Task: Add the task  Develop a new online tool for online volunteer sign-ups to the section Lightning Strike in the project Brighten and add a Due Date to the respective task as 2024/03/19
Action: Mouse moved to (810, 611)
Screenshot: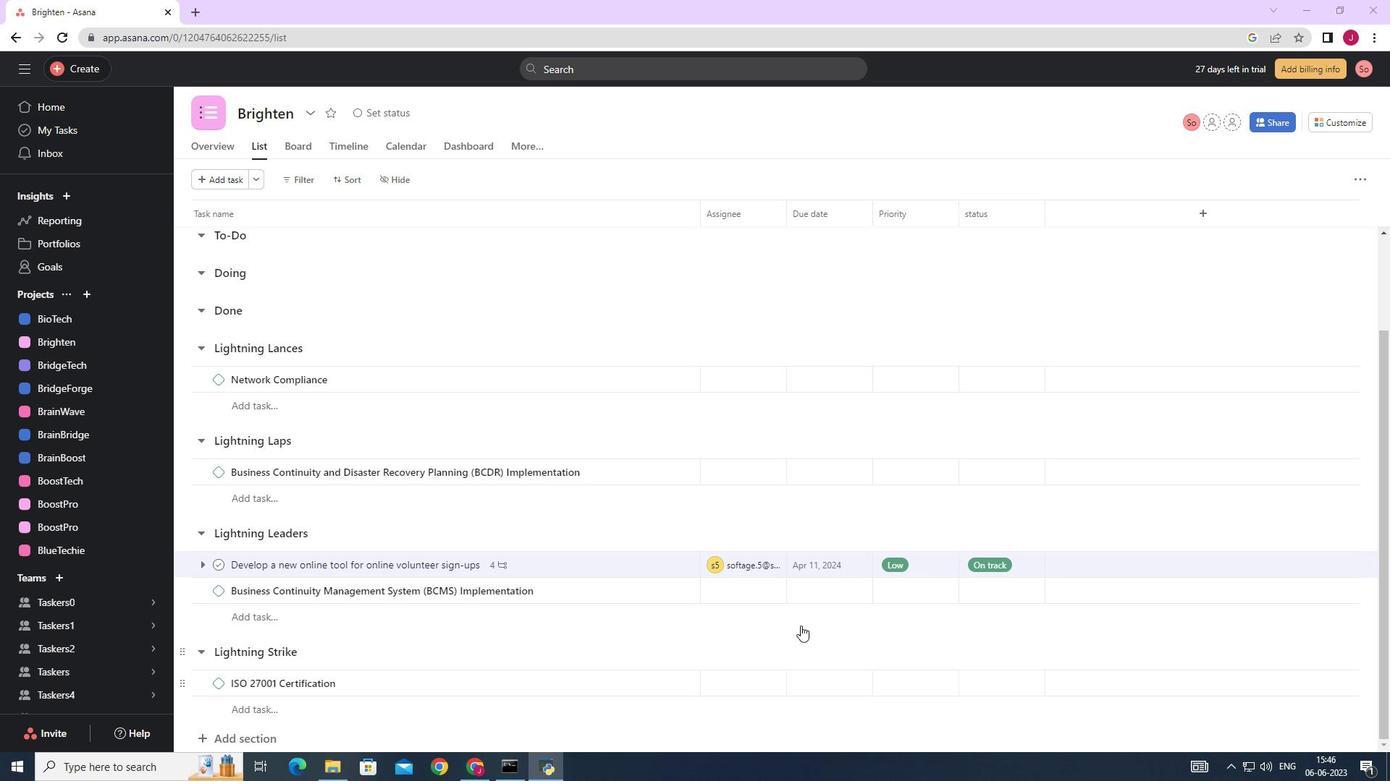 
Action: Mouse scrolled (810, 610) with delta (0, 0)
Screenshot: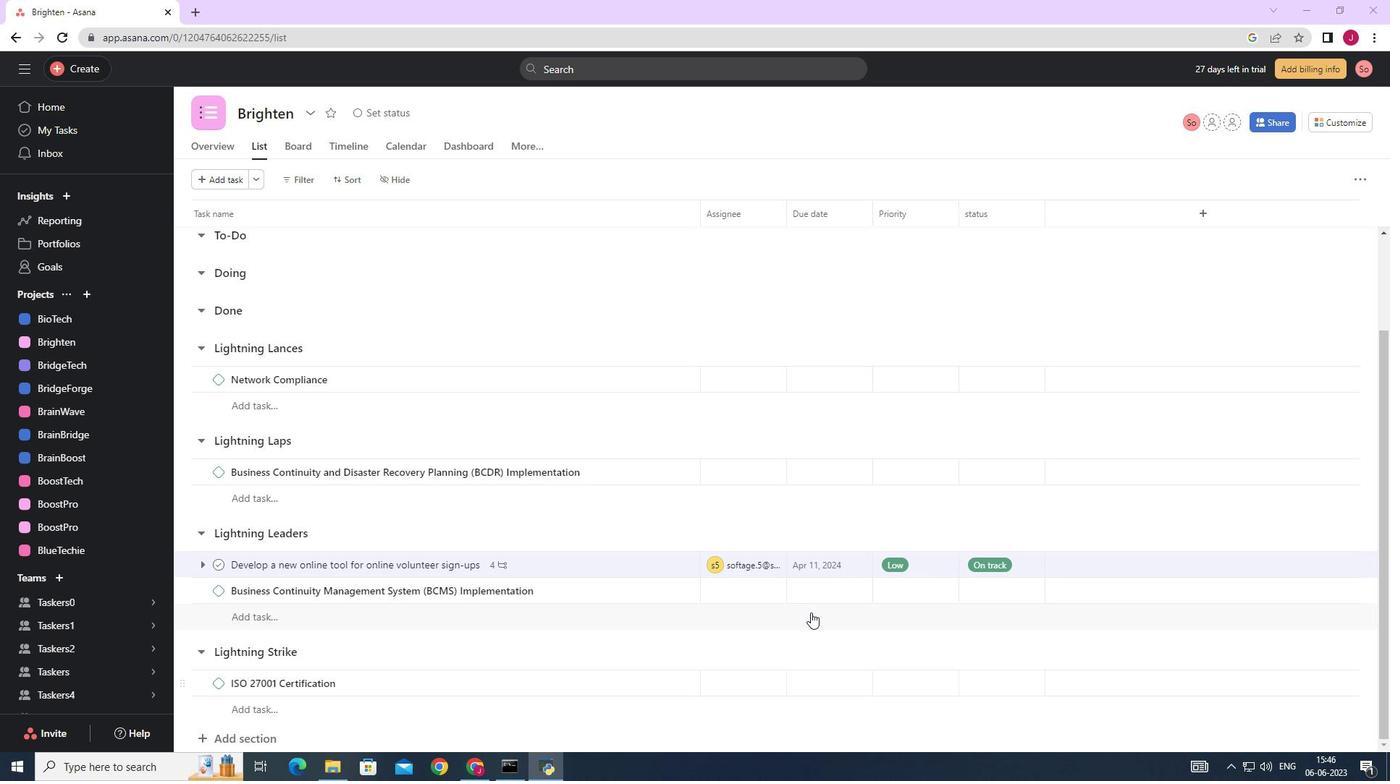 
Action: Mouse scrolled (810, 610) with delta (0, 0)
Screenshot: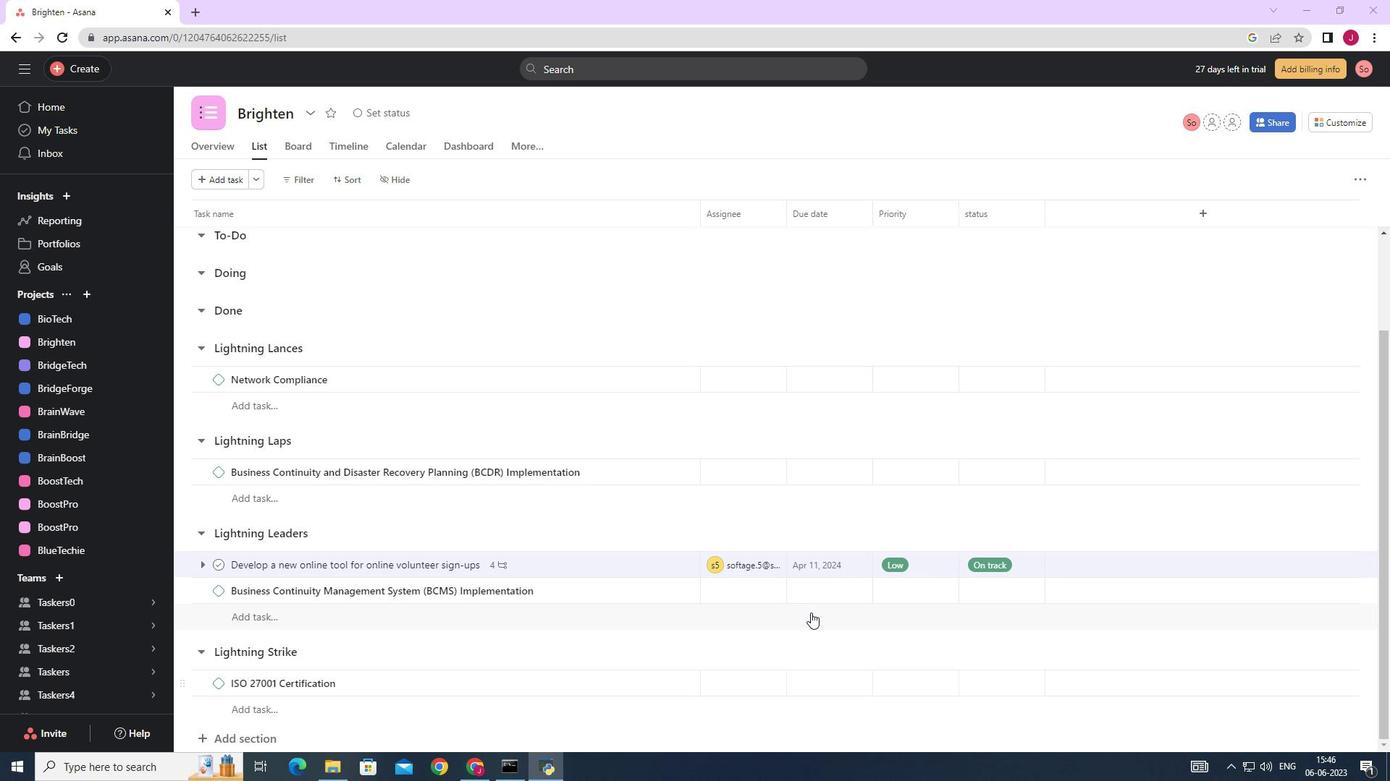 
Action: Mouse scrolled (810, 610) with delta (0, 0)
Screenshot: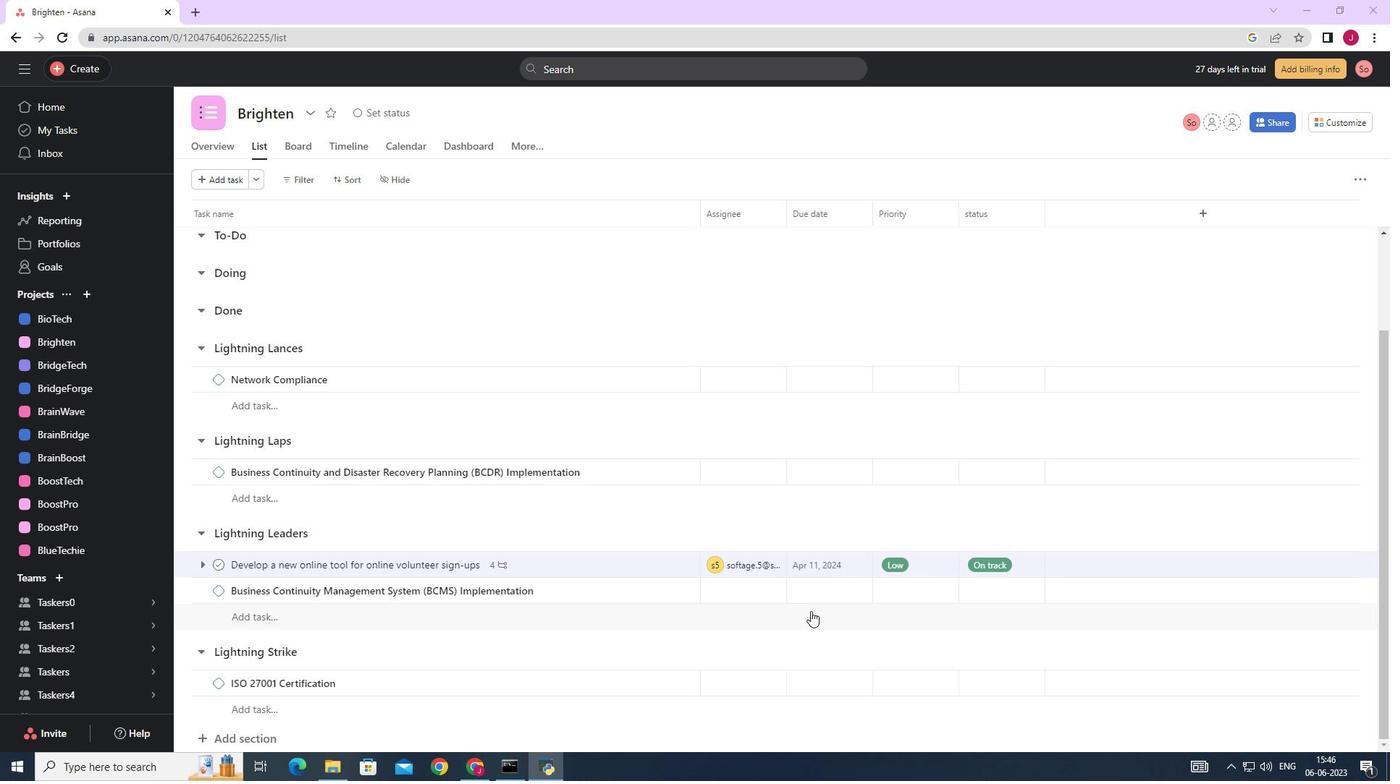 
Action: Mouse scrolled (810, 610) with delta (0, 0)
Screenshot: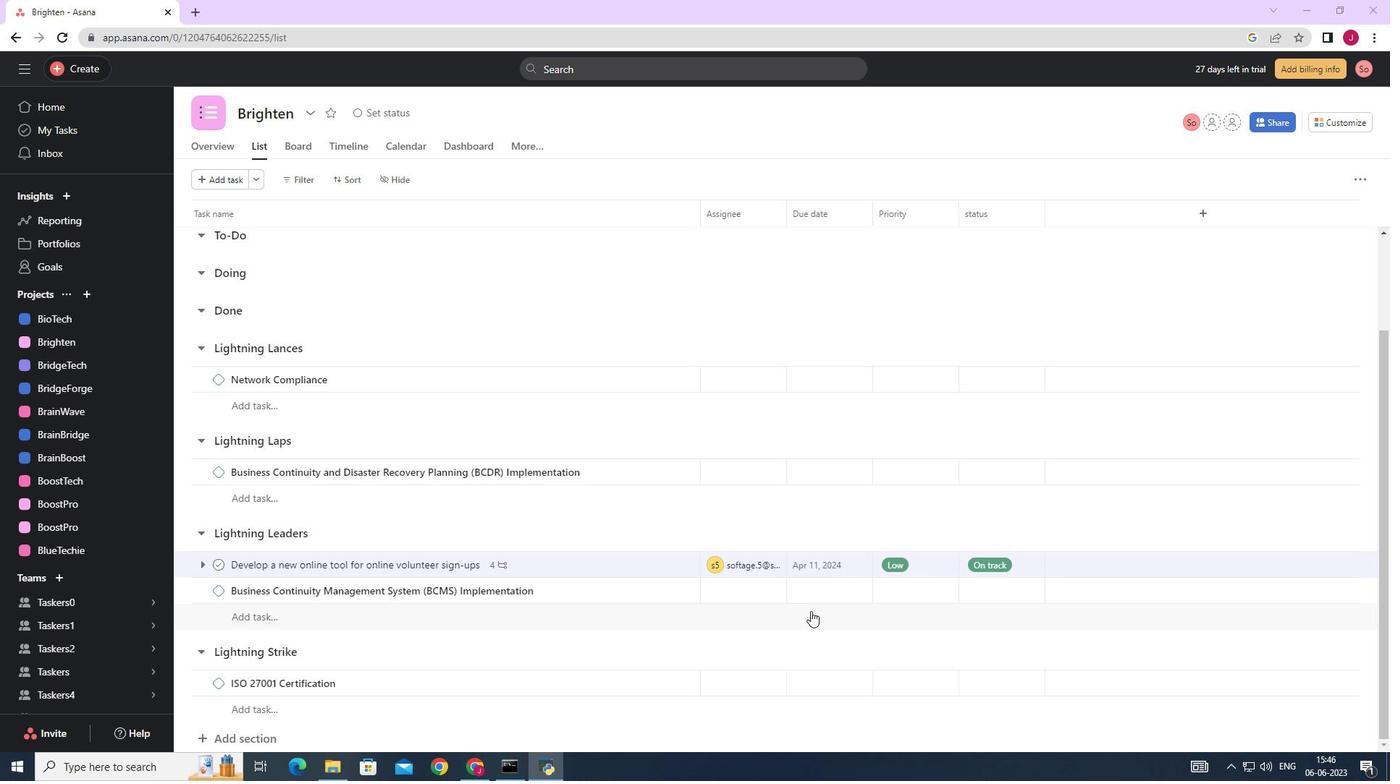 
Action: Mouse scrolled (810, 610) with delta (0, 0)
Screenshot: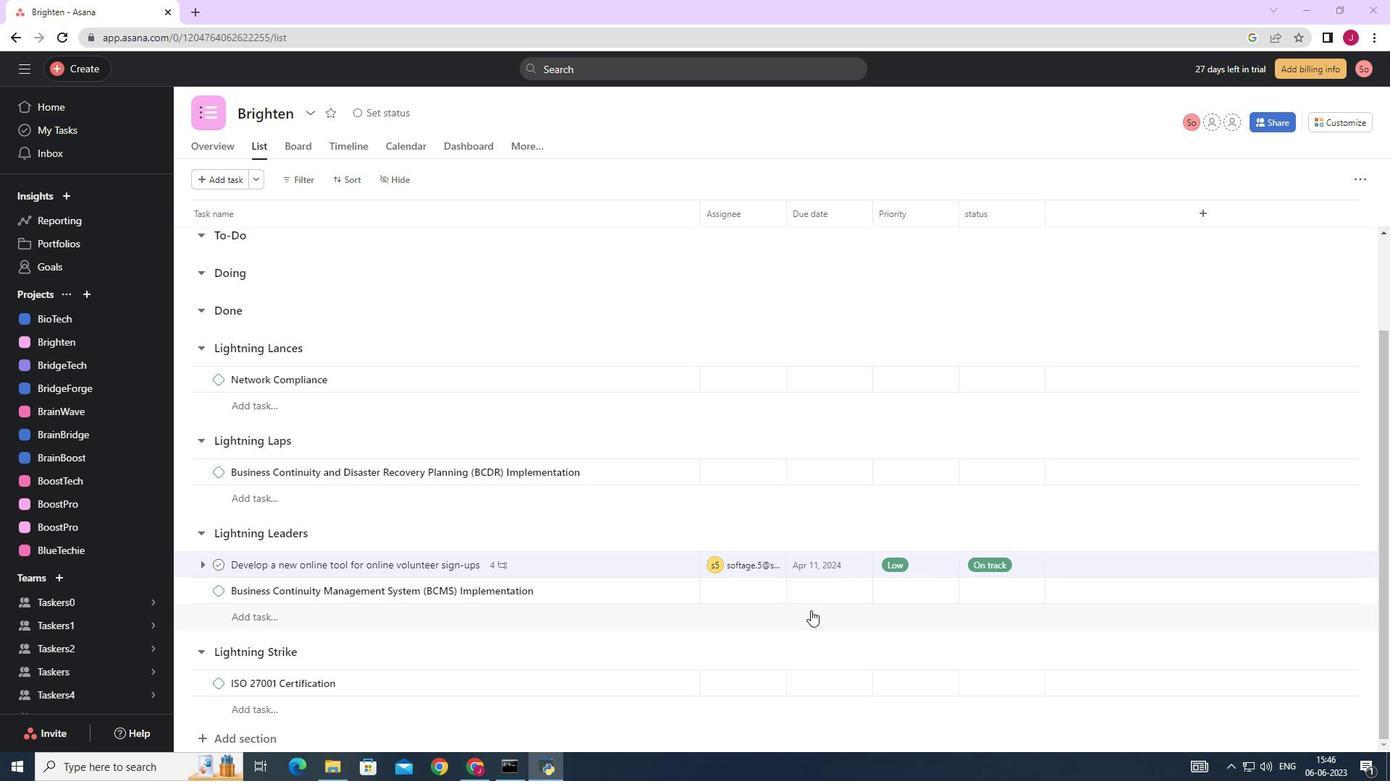 
Action: Mouse moved to (659, 567)
Screenshot: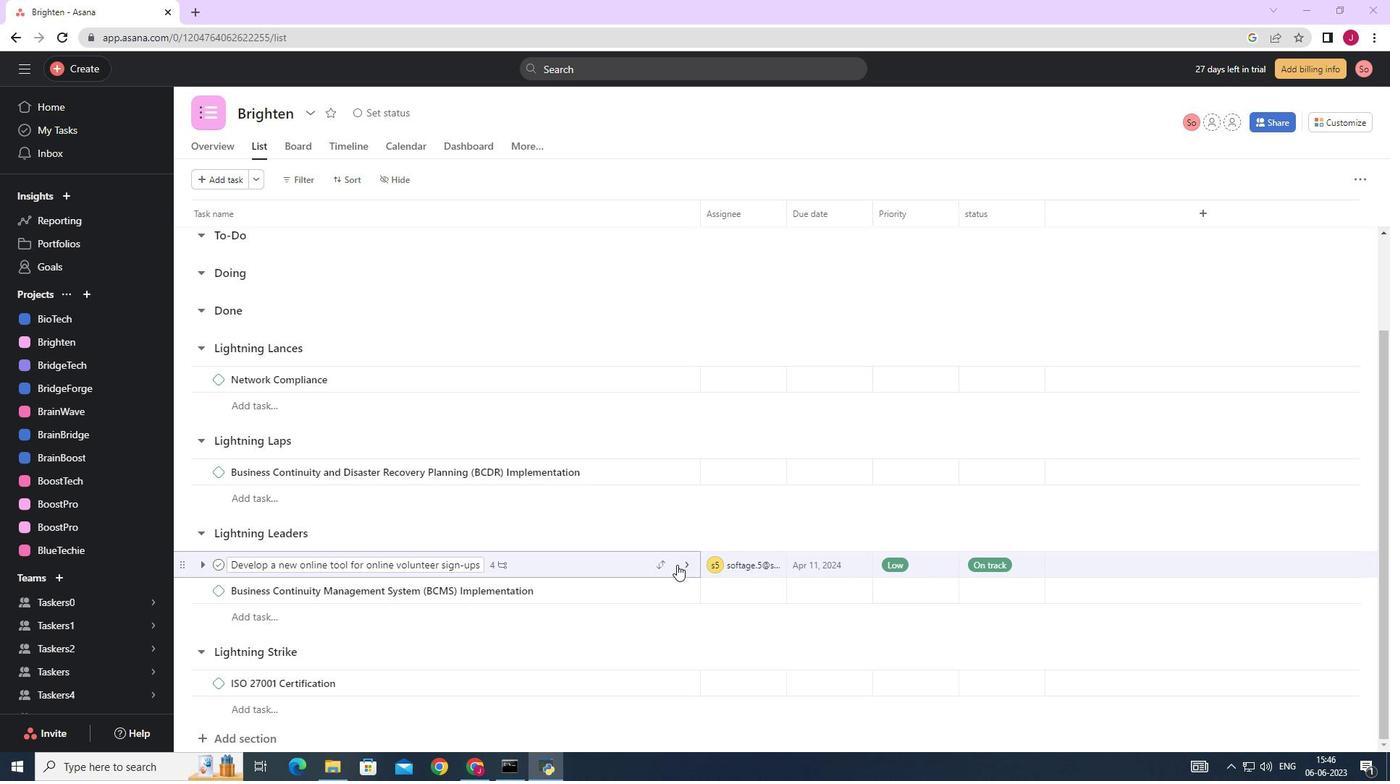 
Action: Mouse pressed left at (659, 567)
Screenshot: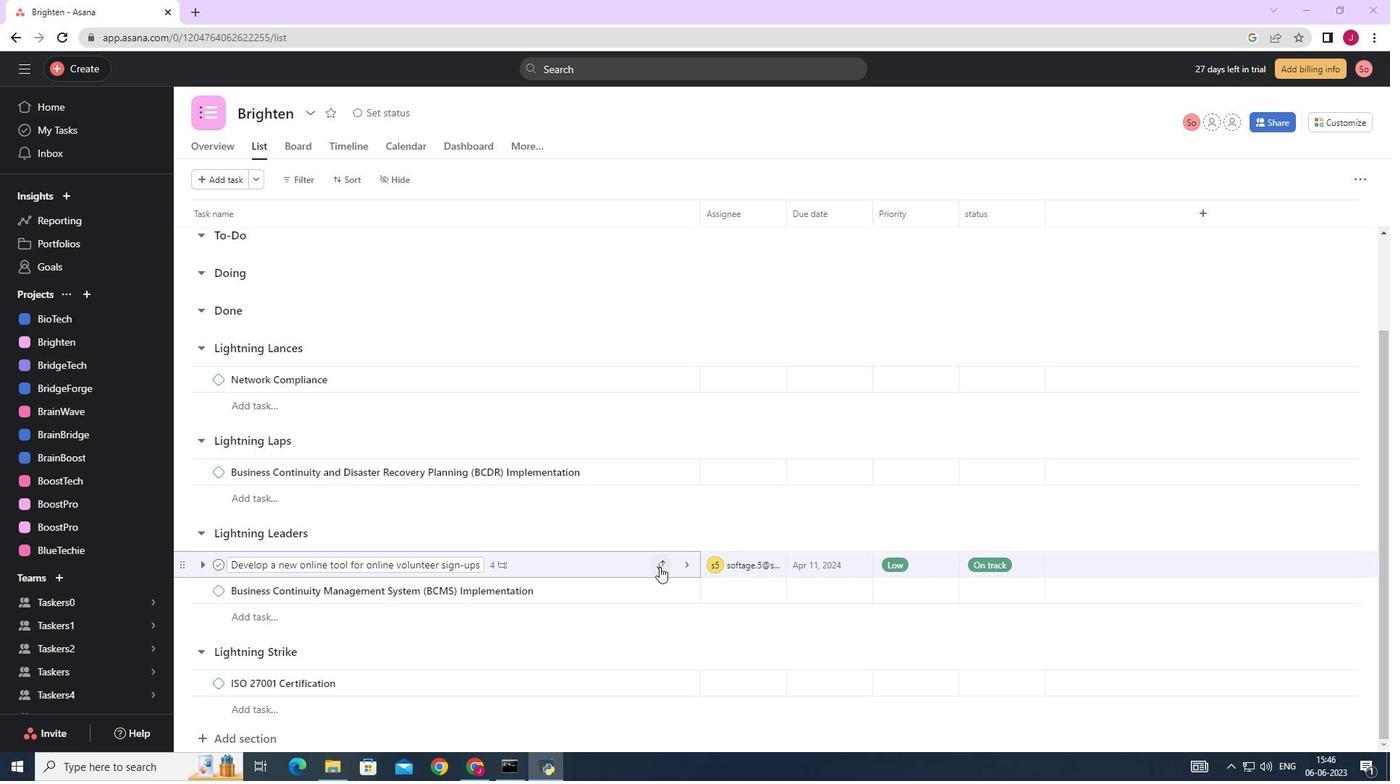 
Action: Mouse moved to (619, 538)
Screenshot: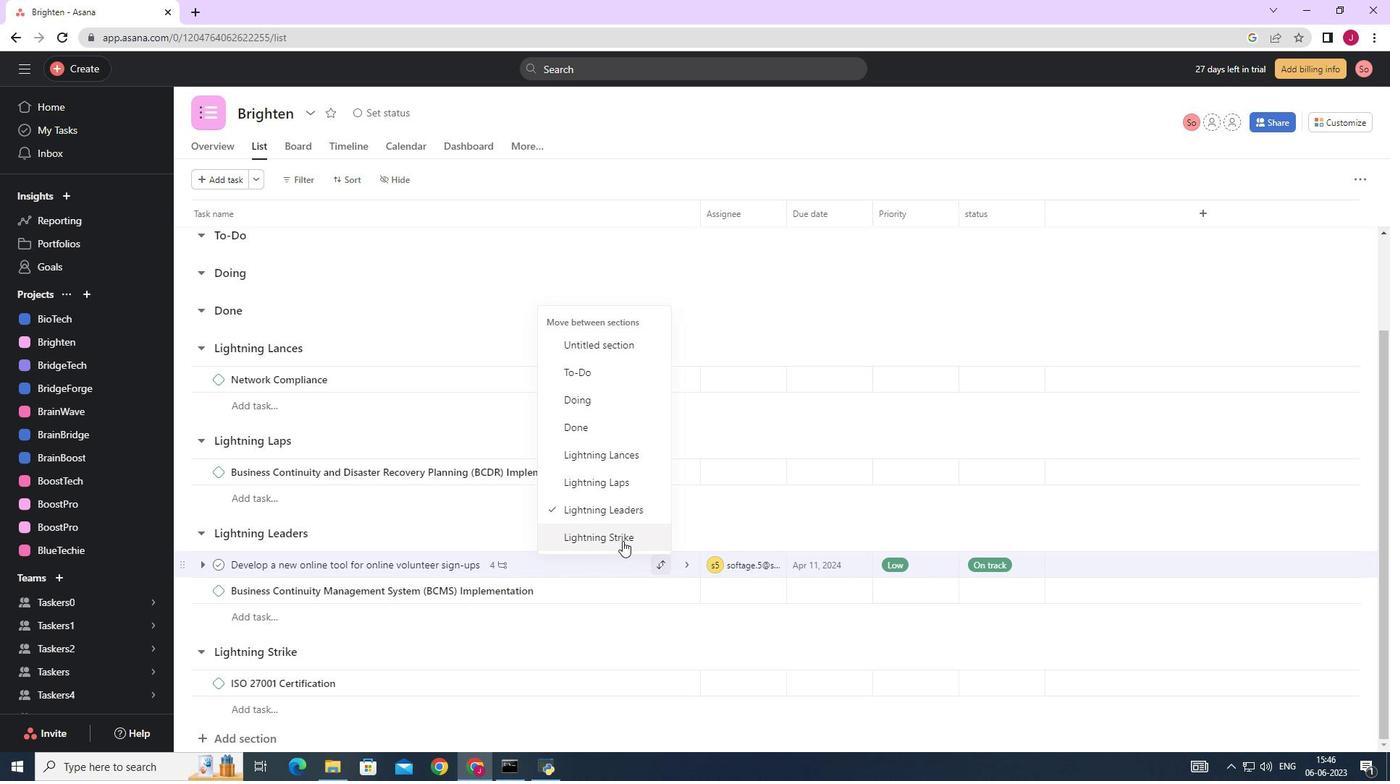 
Action: Mouse pressed left at (619, 538)
Screenshot: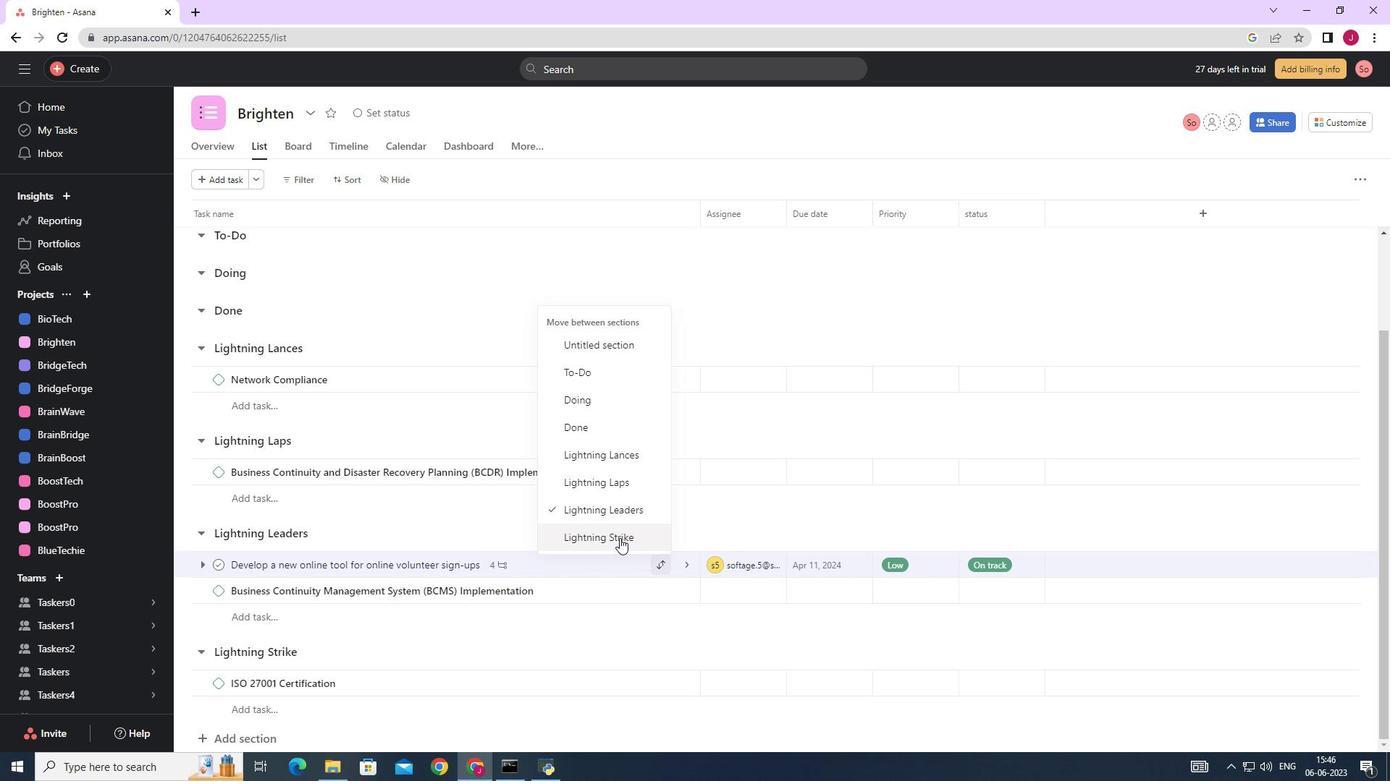 
Action: Mouse moved to (860, 658)
Screenshot: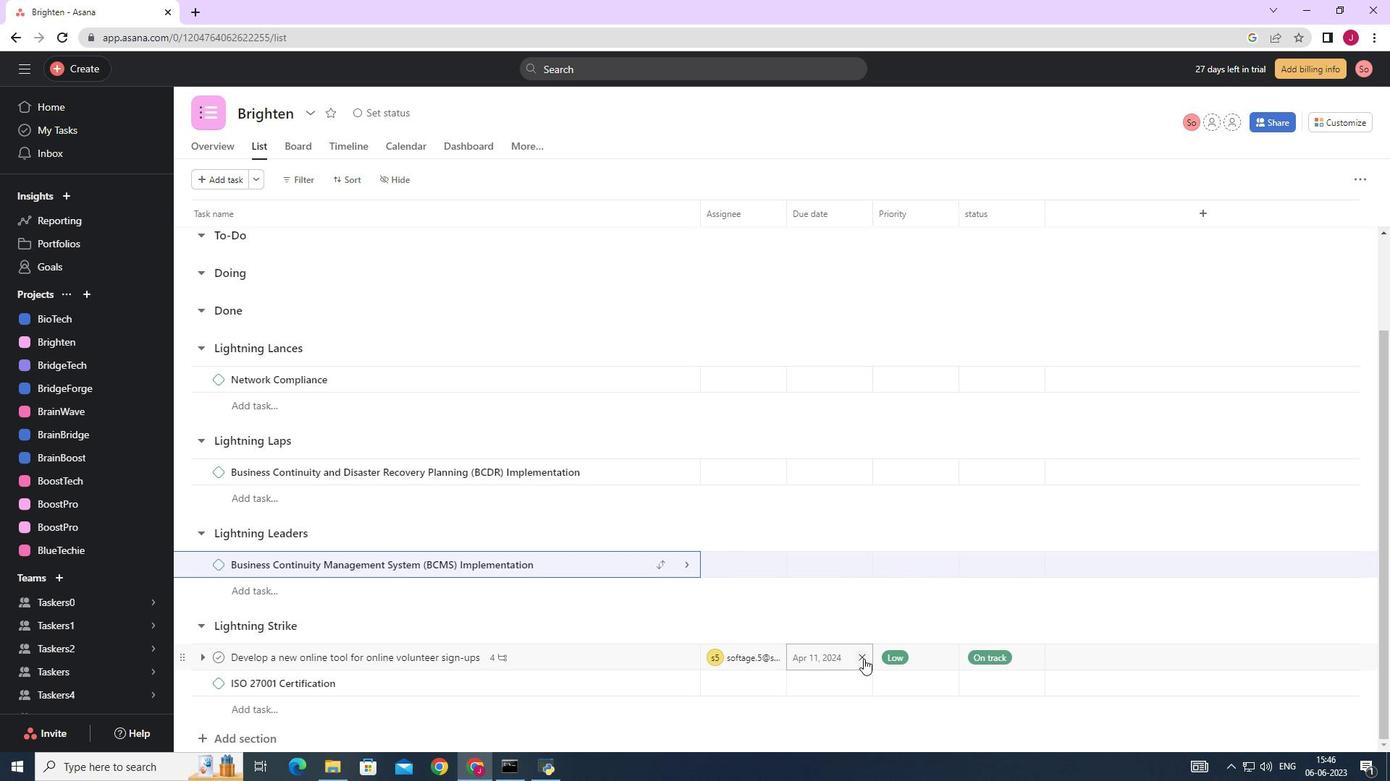 
Action: Mouse pressed left at (860, 658)
Screenshot: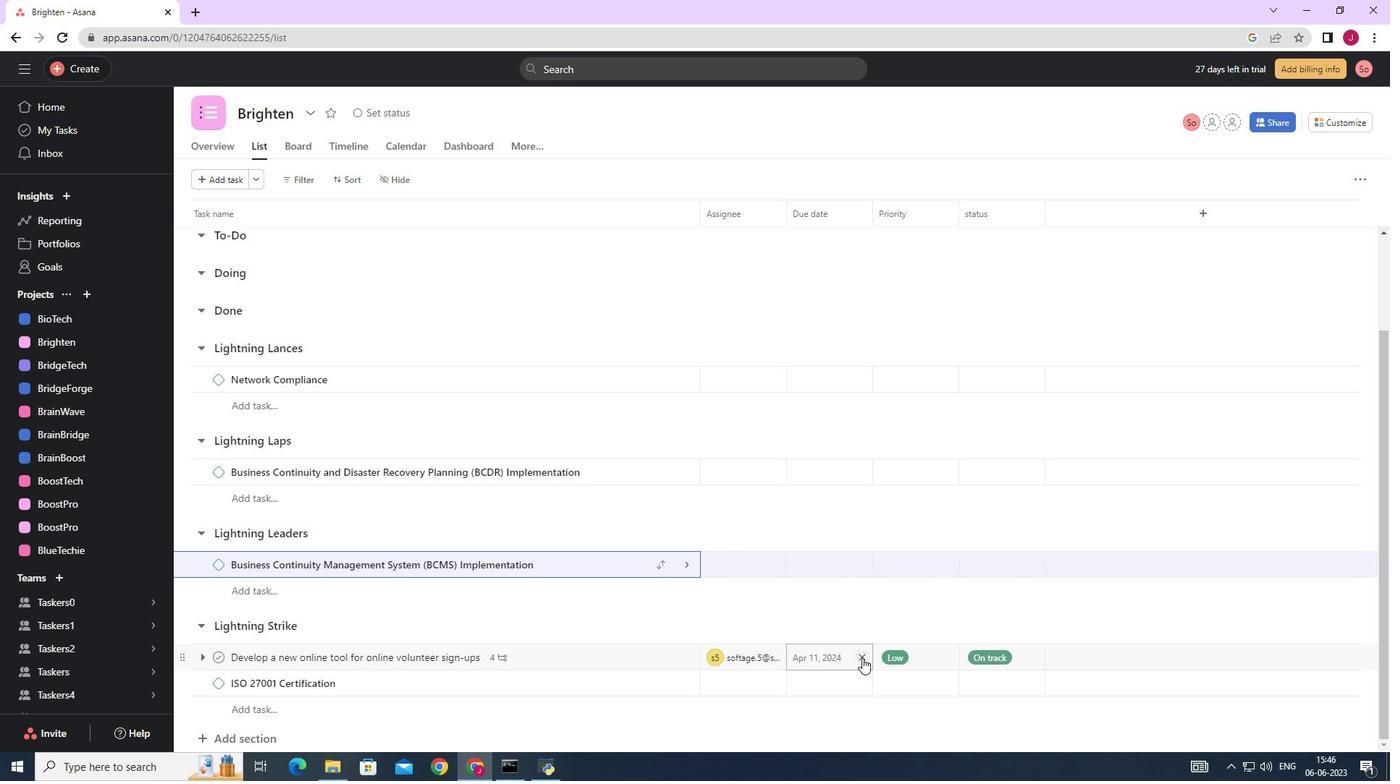 
Action: Mouse moved to (831, 656)
Screenshot: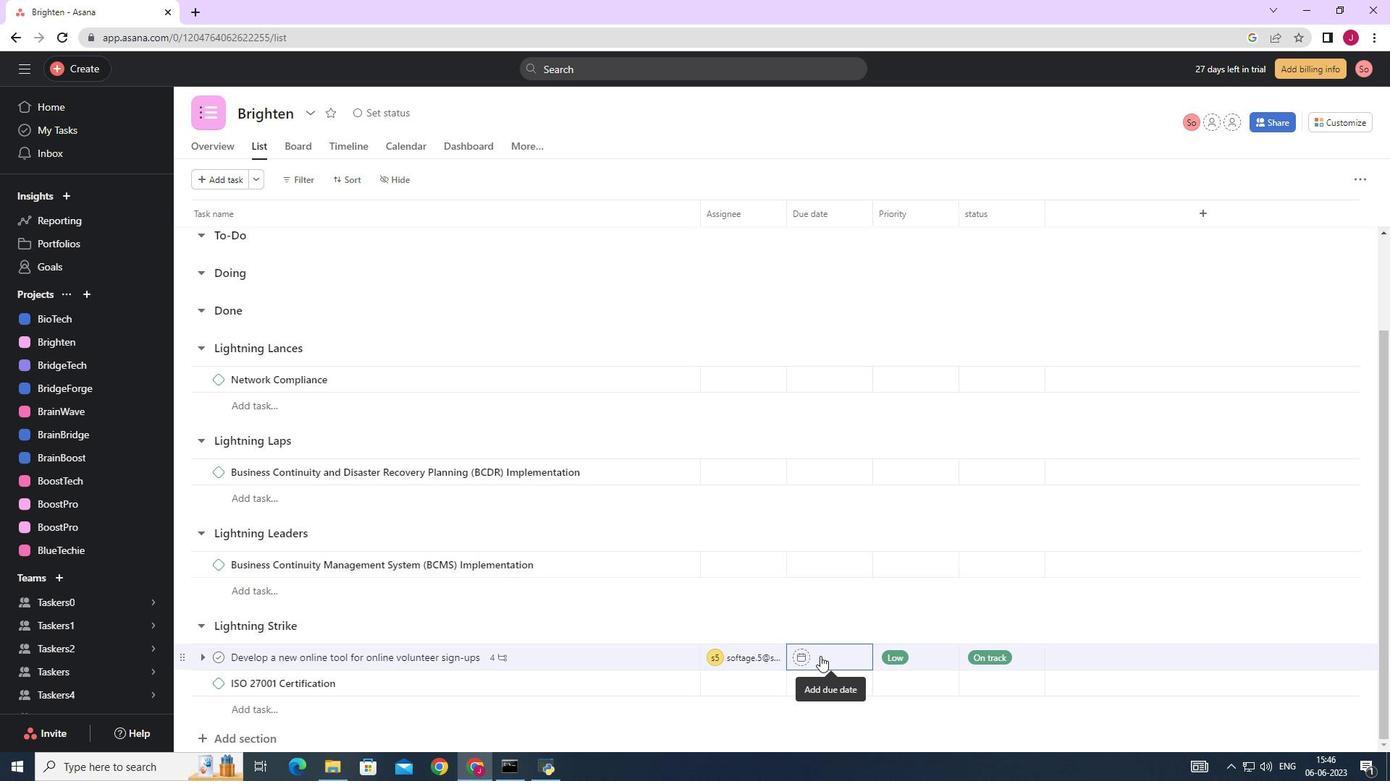 
Action: Mouse pressed left at (831, 656)
Screenshot: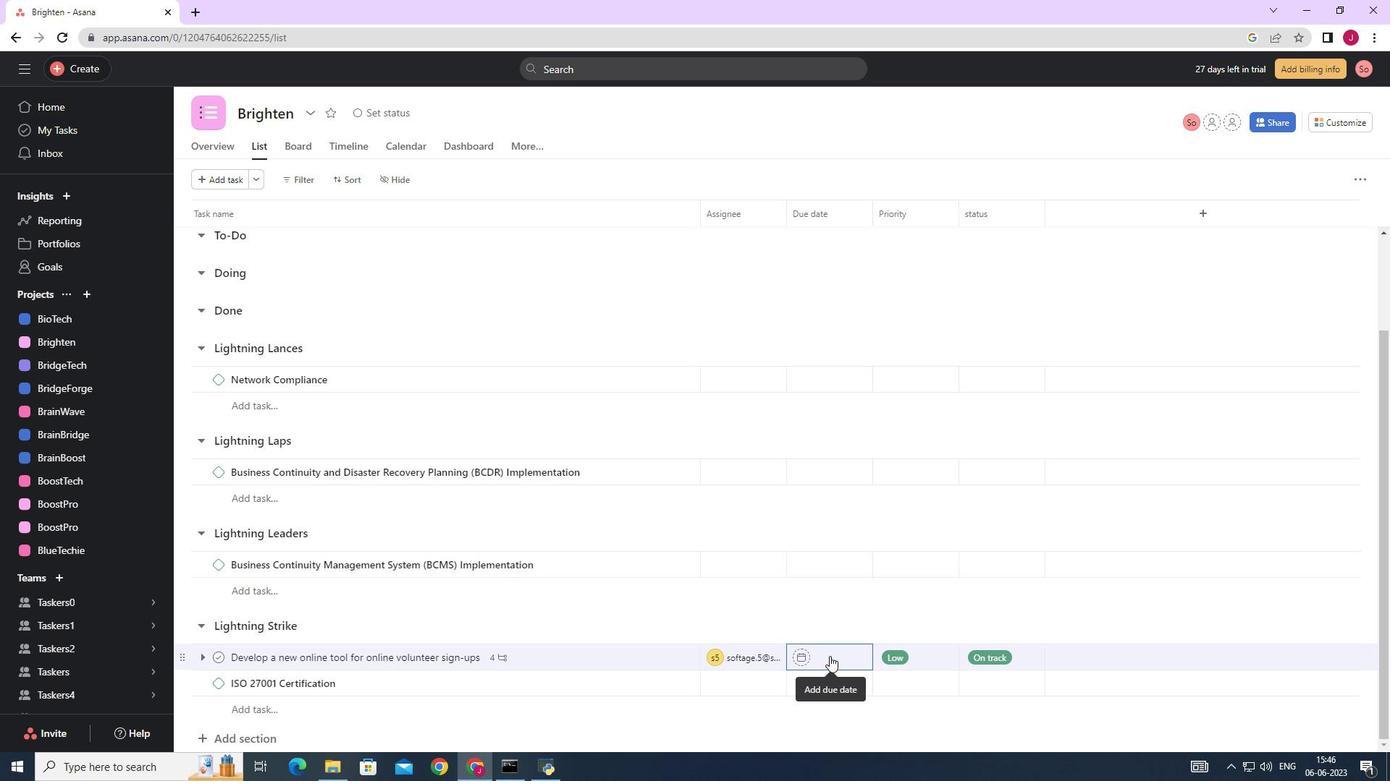 
Action: Mouse moved to (969, 430)
Screenshot: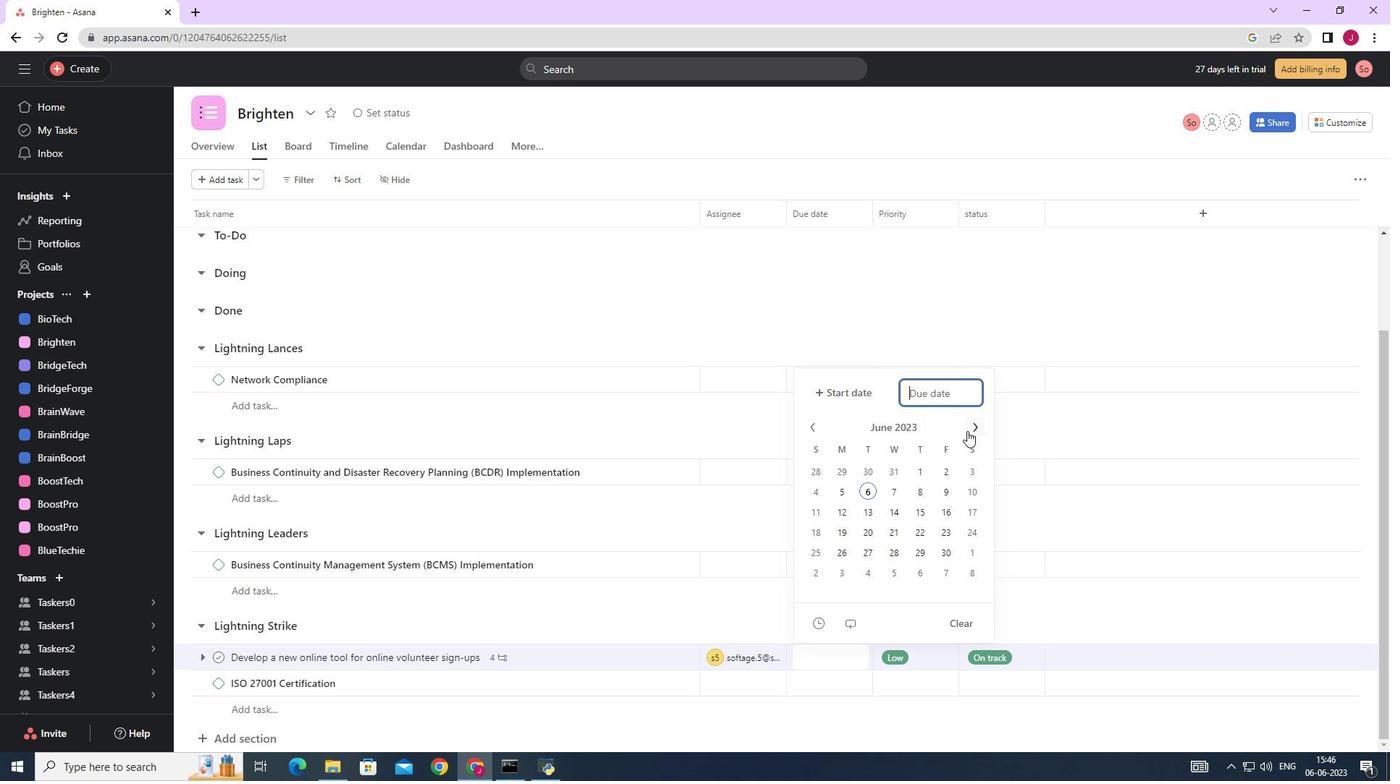 
Action: Mouse pressed left at (969, 430)
Screenshot: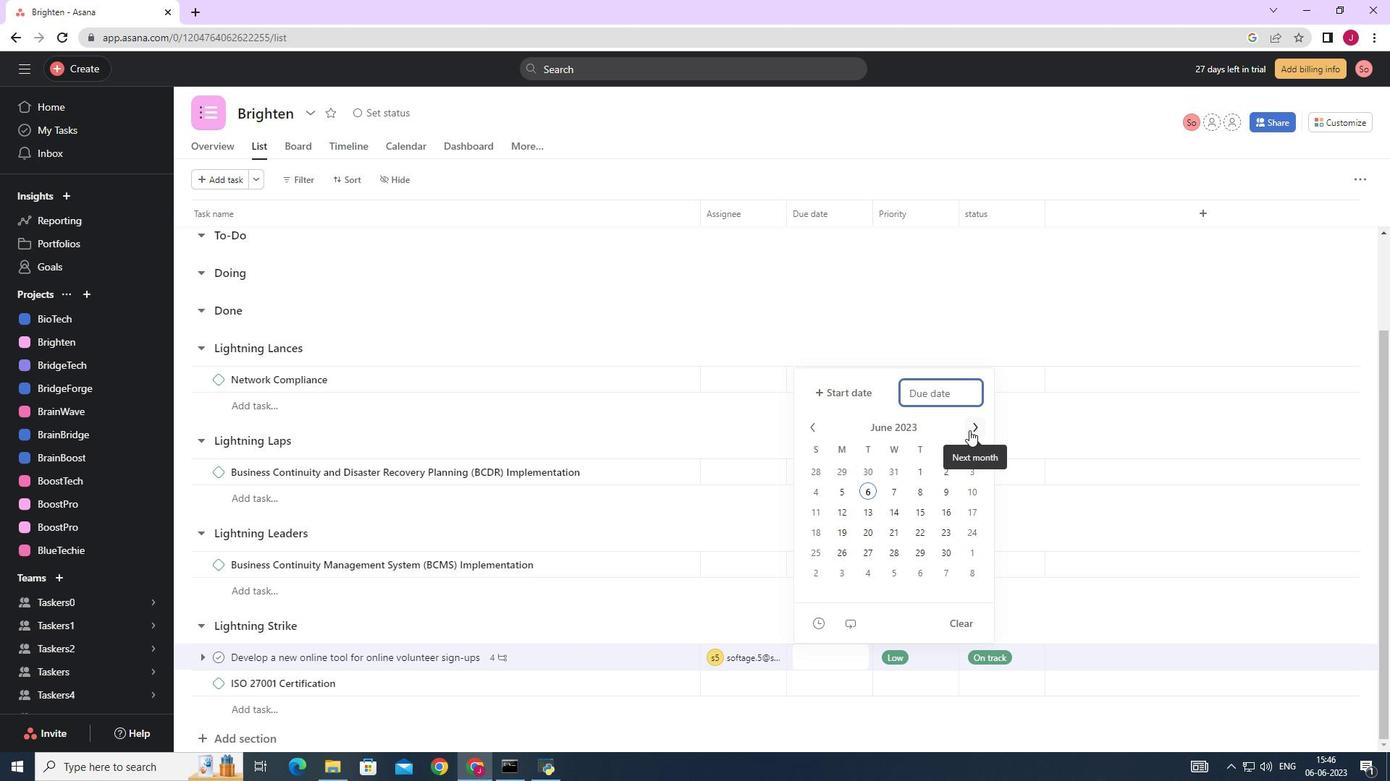 
Action: Mouse pressed left at (969, 430)
Screenshot: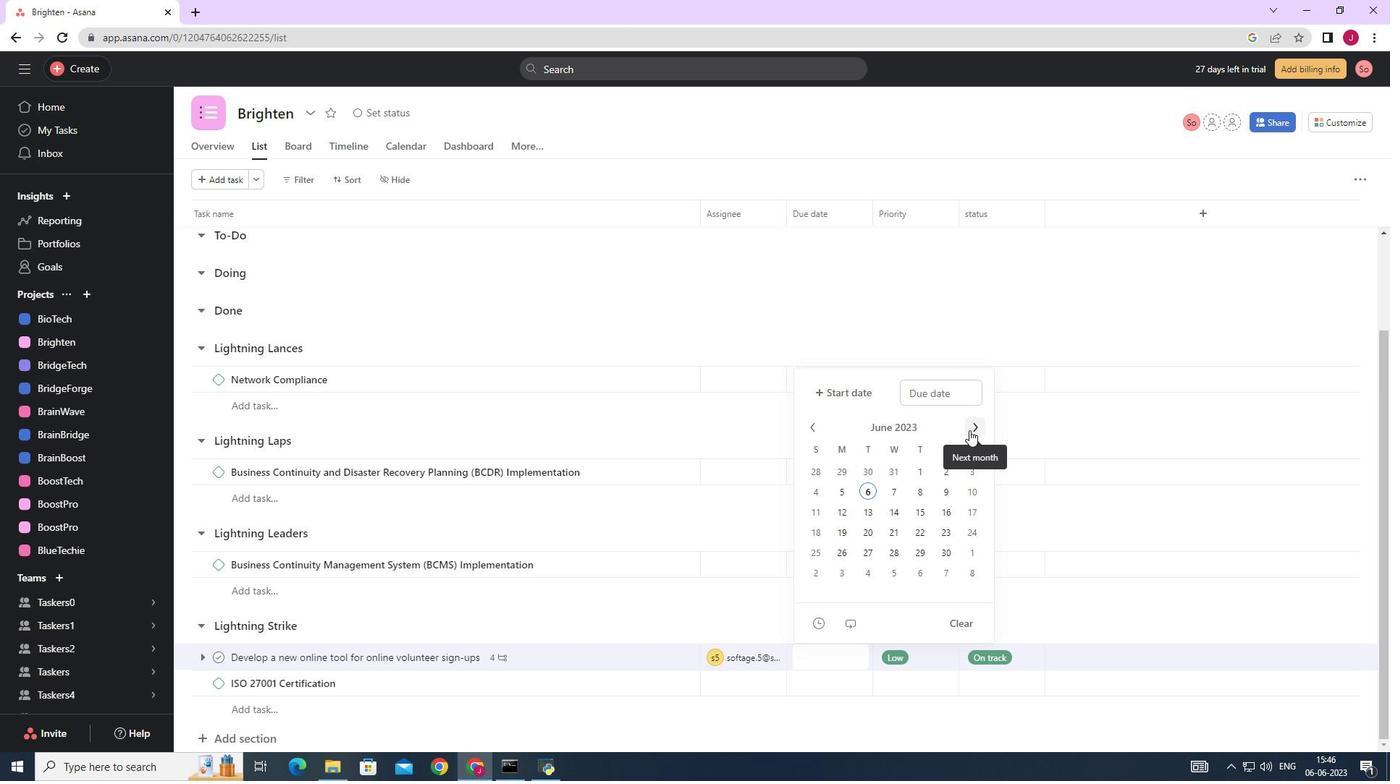 
Action: Mouse pressed left at (969, 430)
Screenshot: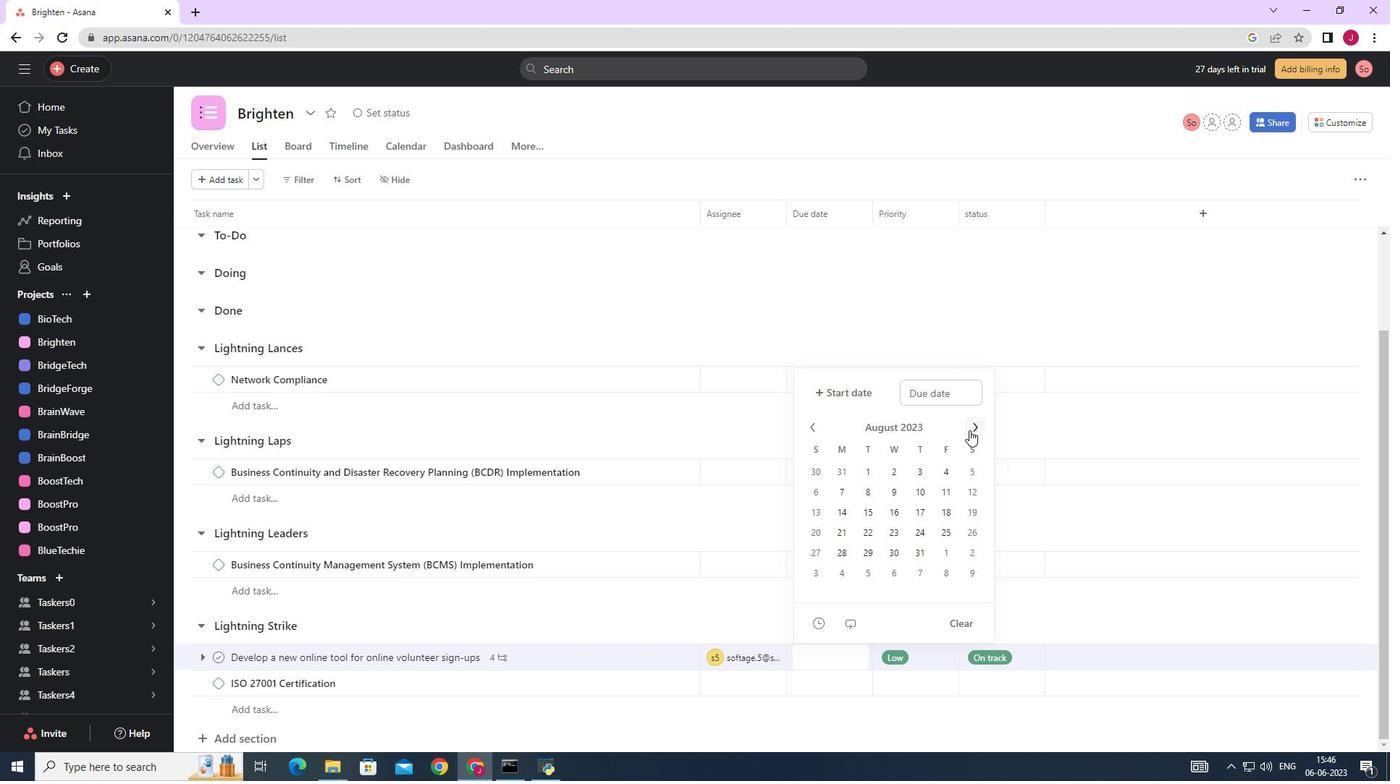 
Action: Mouse moved to (970, 430)
Screenshot: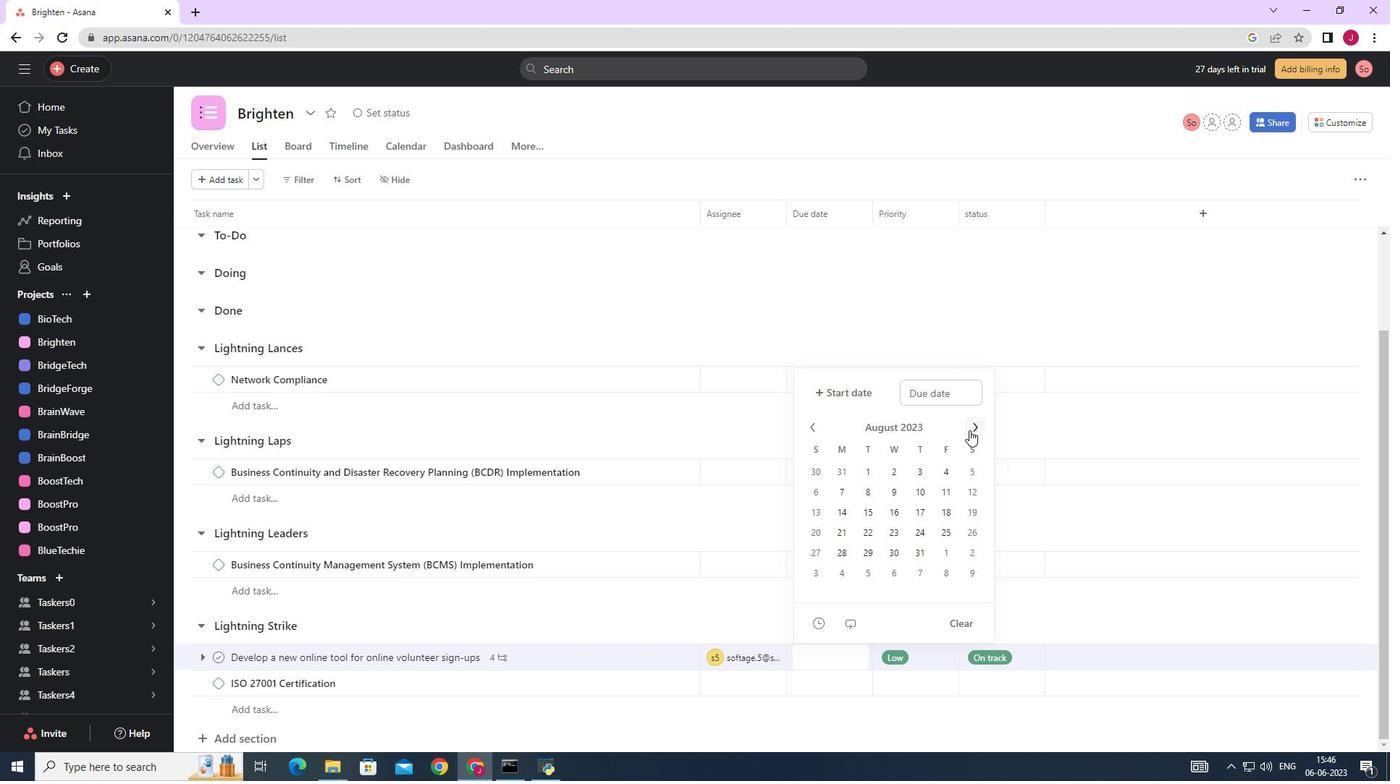 
Action: Mouse pressed left at (970, 430)
Screenshot: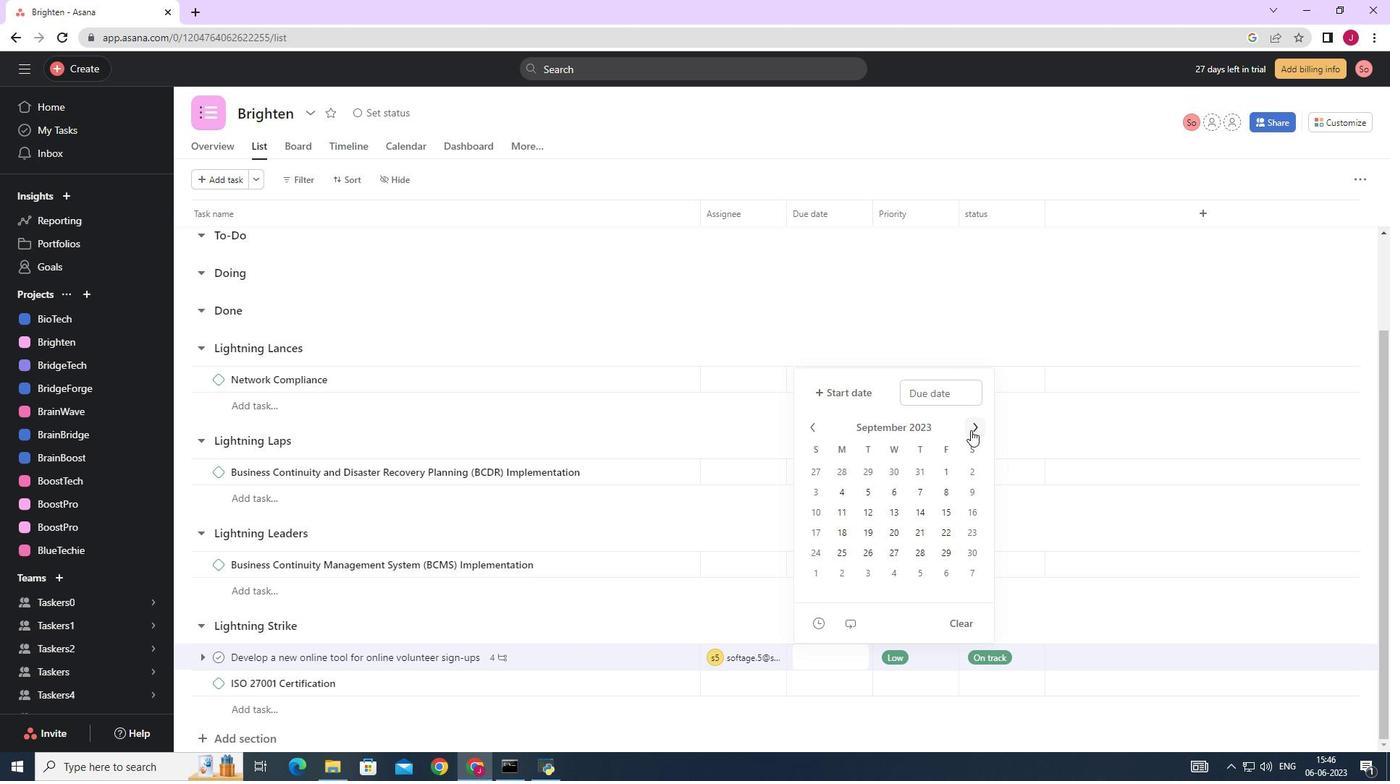 
Action: Mouse moved to (970, 430)
Screenshot: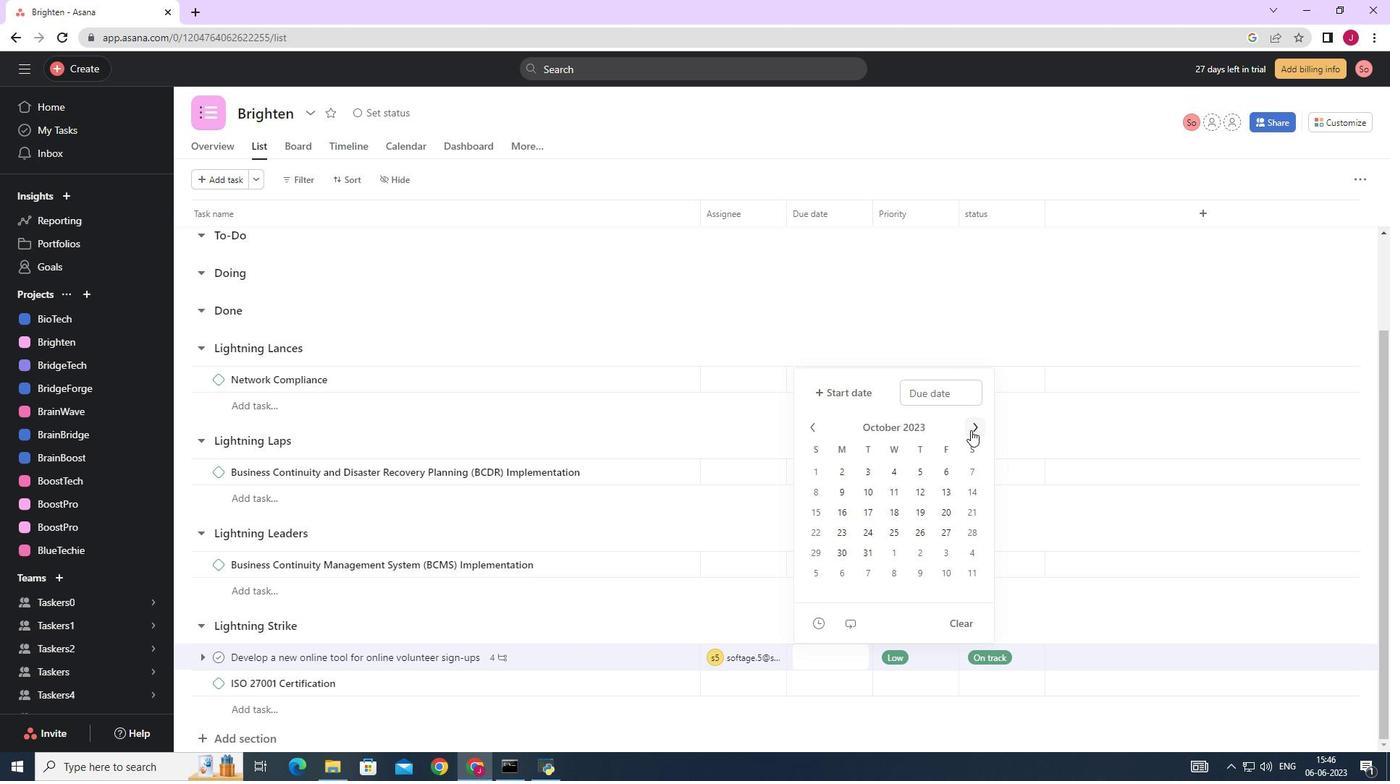 
Action: Mouse pressed left at (970, 430)
Screenshot: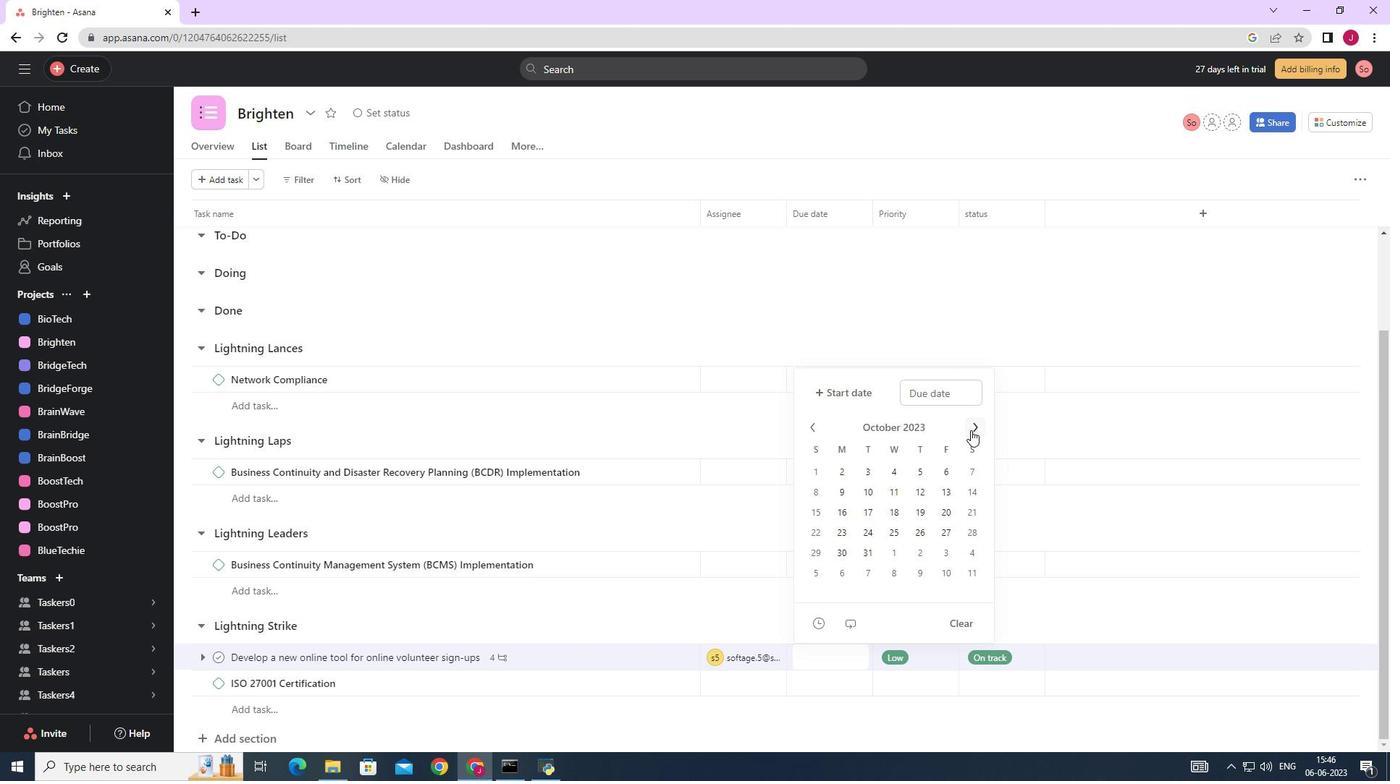 
Action: Mouse pressed left at (970, 430)
Screenshot: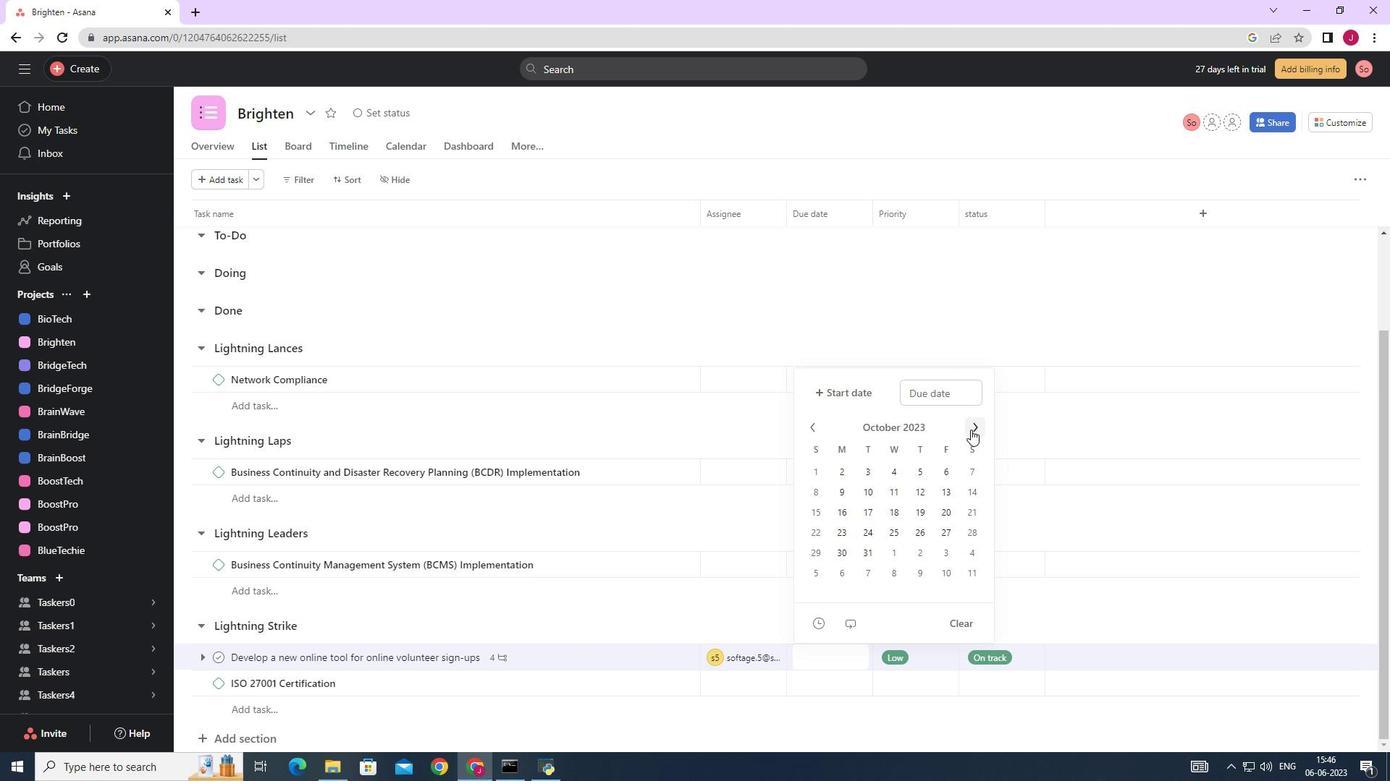 
Action: Mouse pressed left at (970, 430)
Screenshot: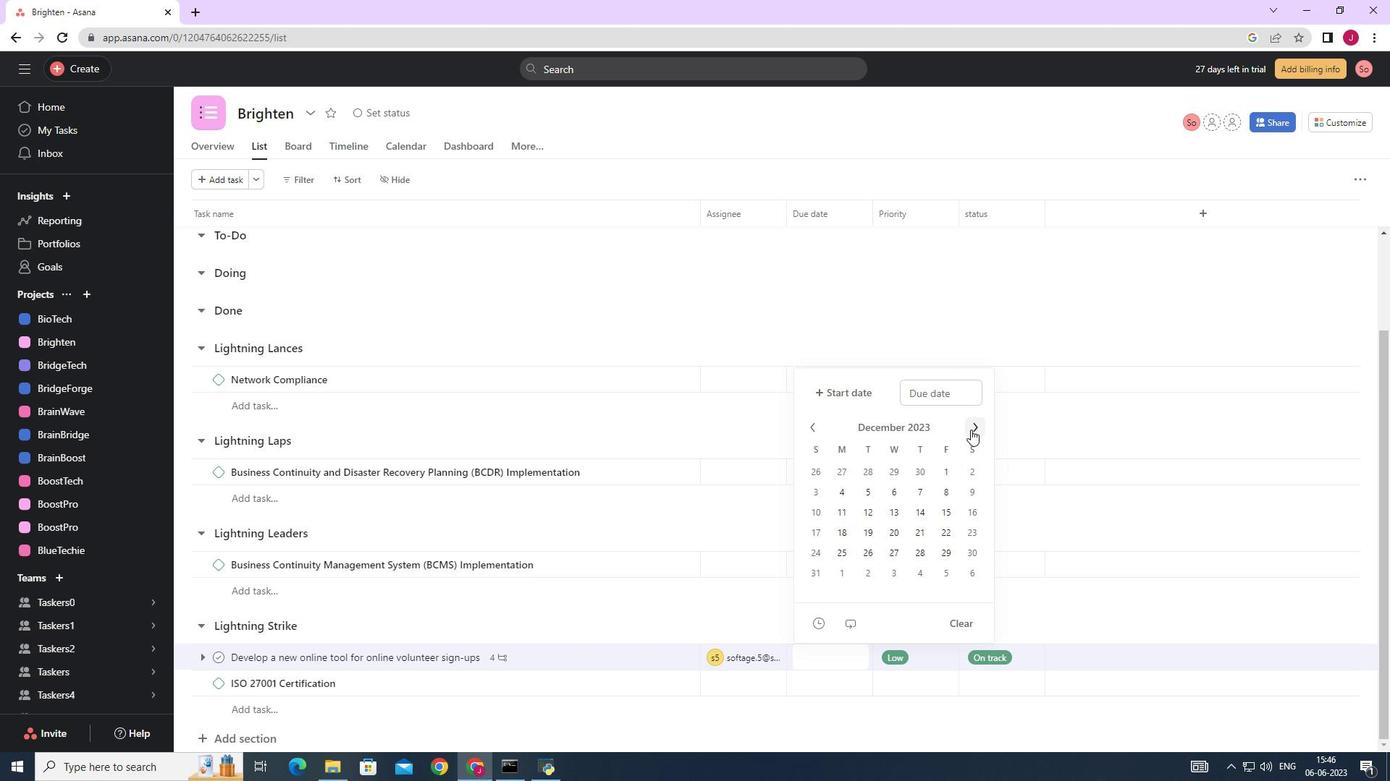 
Action: Mouse pressed left at (970, 430)
Screenshot: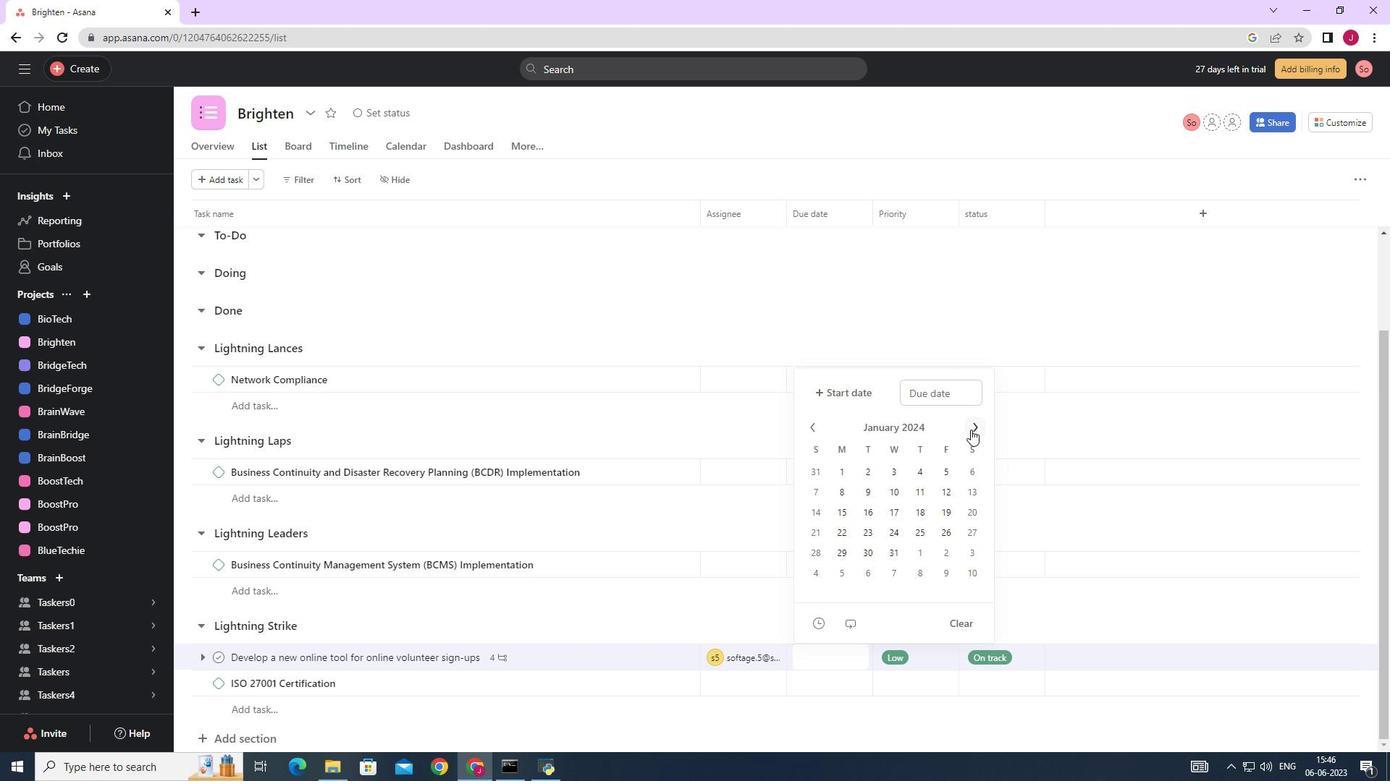 
Action: Mouse pressed left at (970, 430)
Screenshot: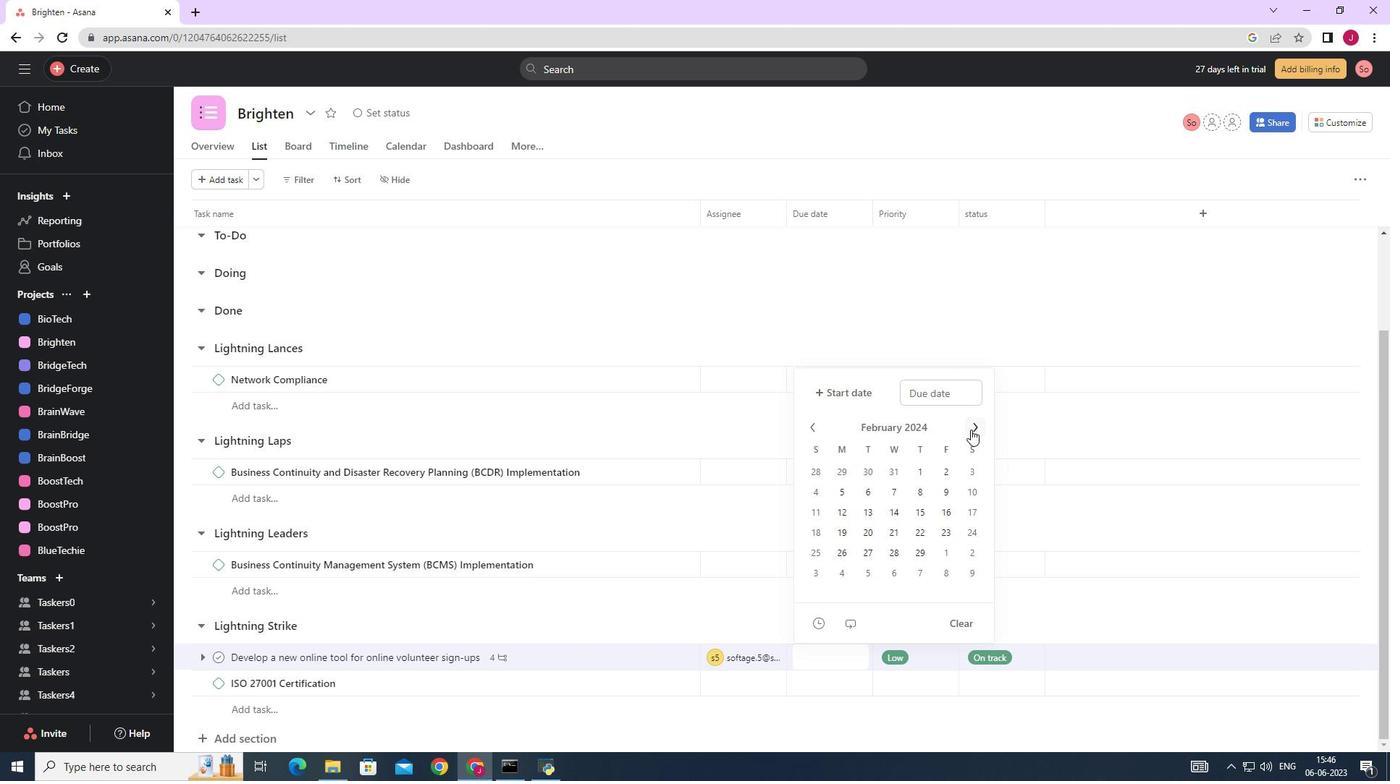 
Action: Mouse moved to (975, 428)
Screenshot: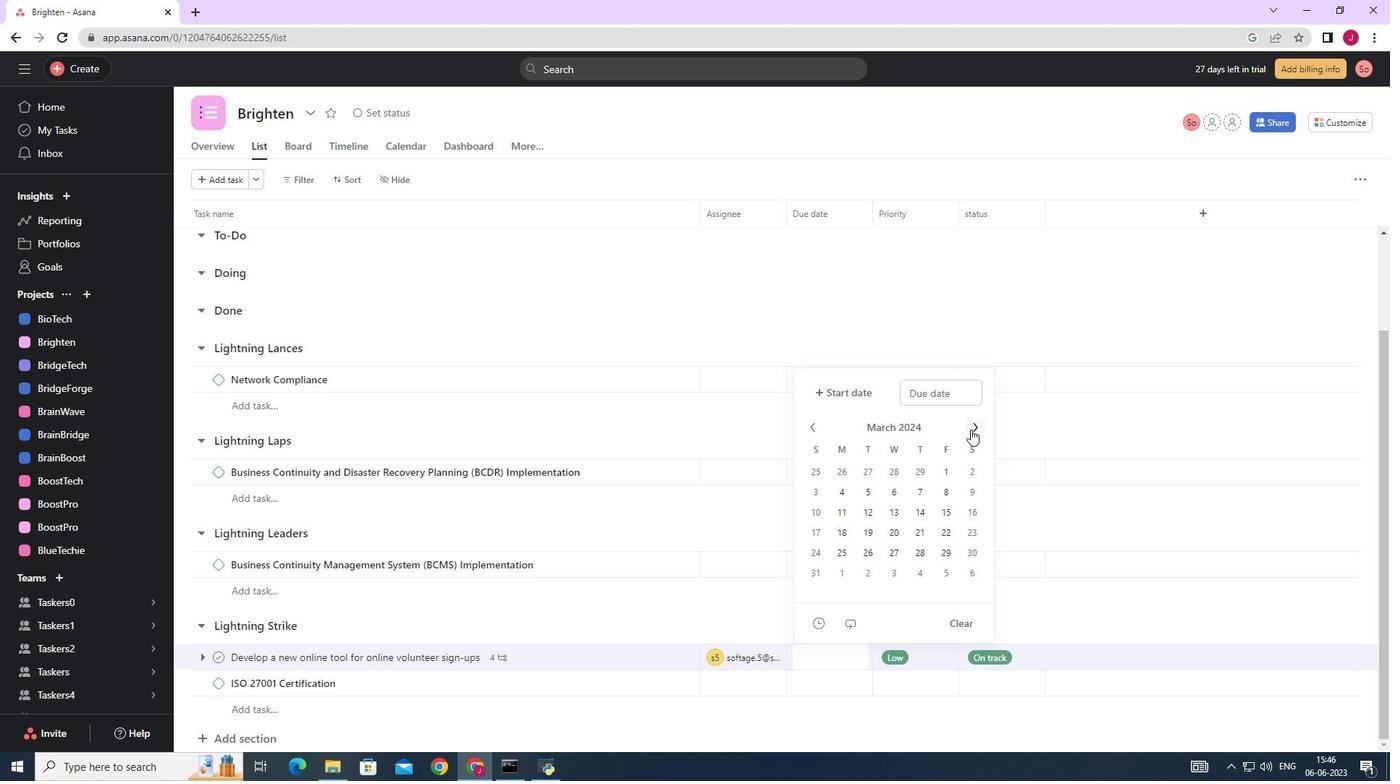 
Action: Mouse pressed left at (975, 428)
Screenshot: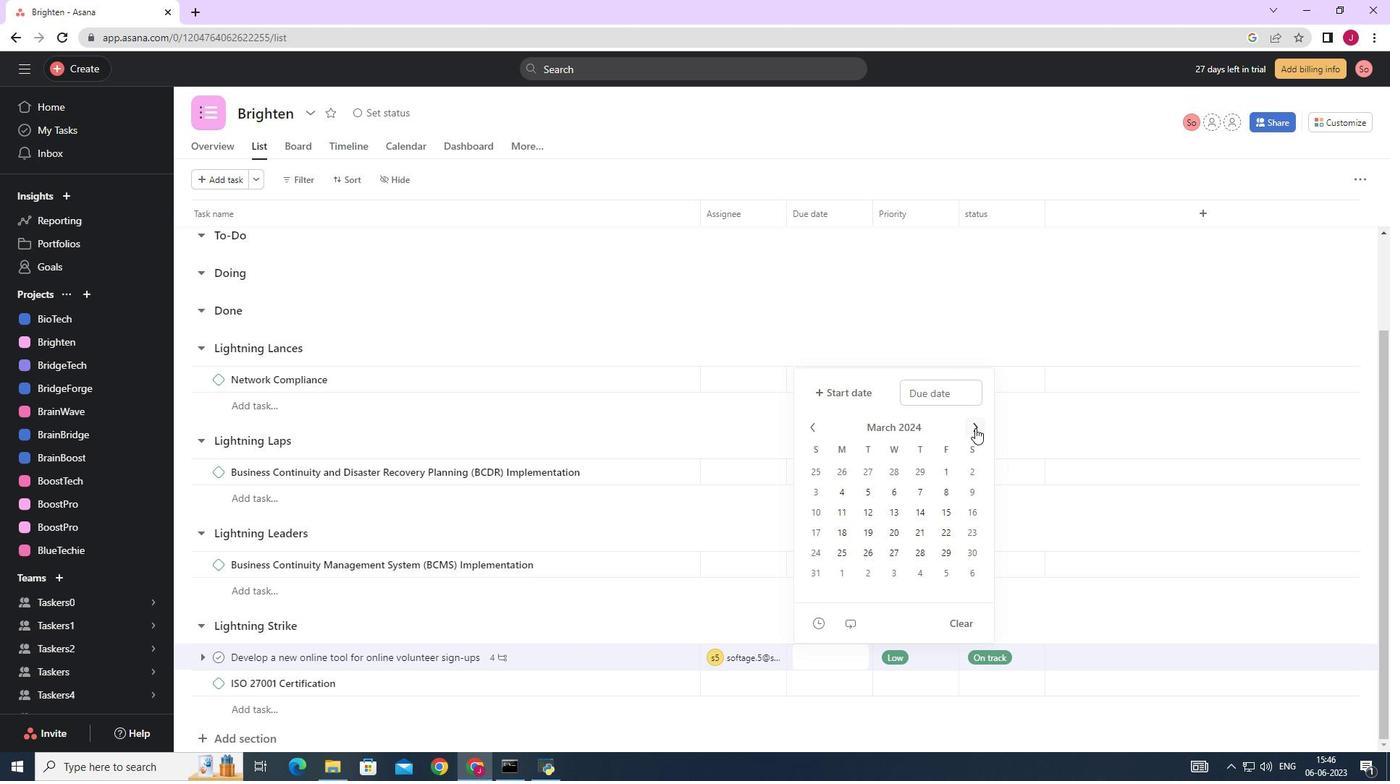 
Action: Mouse moved to (814, 430)
Screenshot: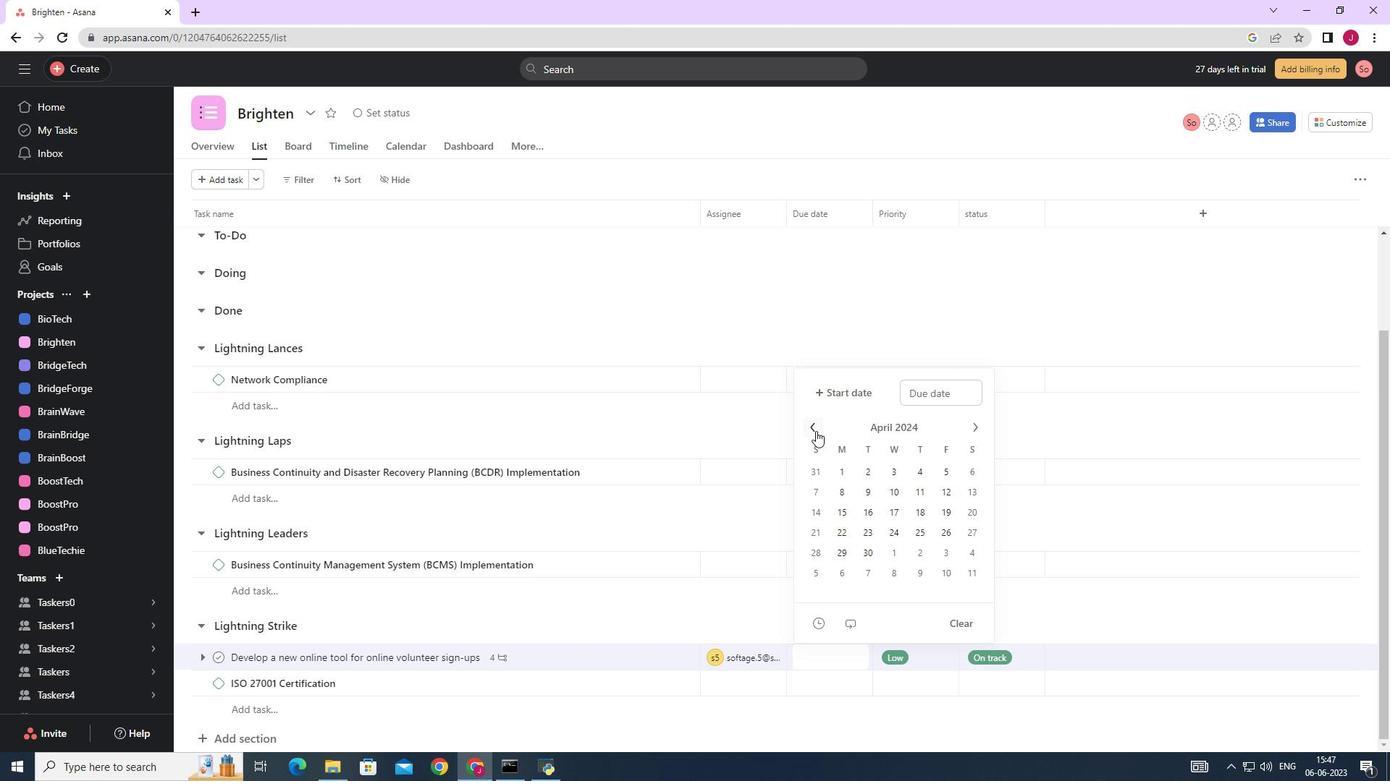 
Action: Mouse pressed left at (814, 430)
Screenshot: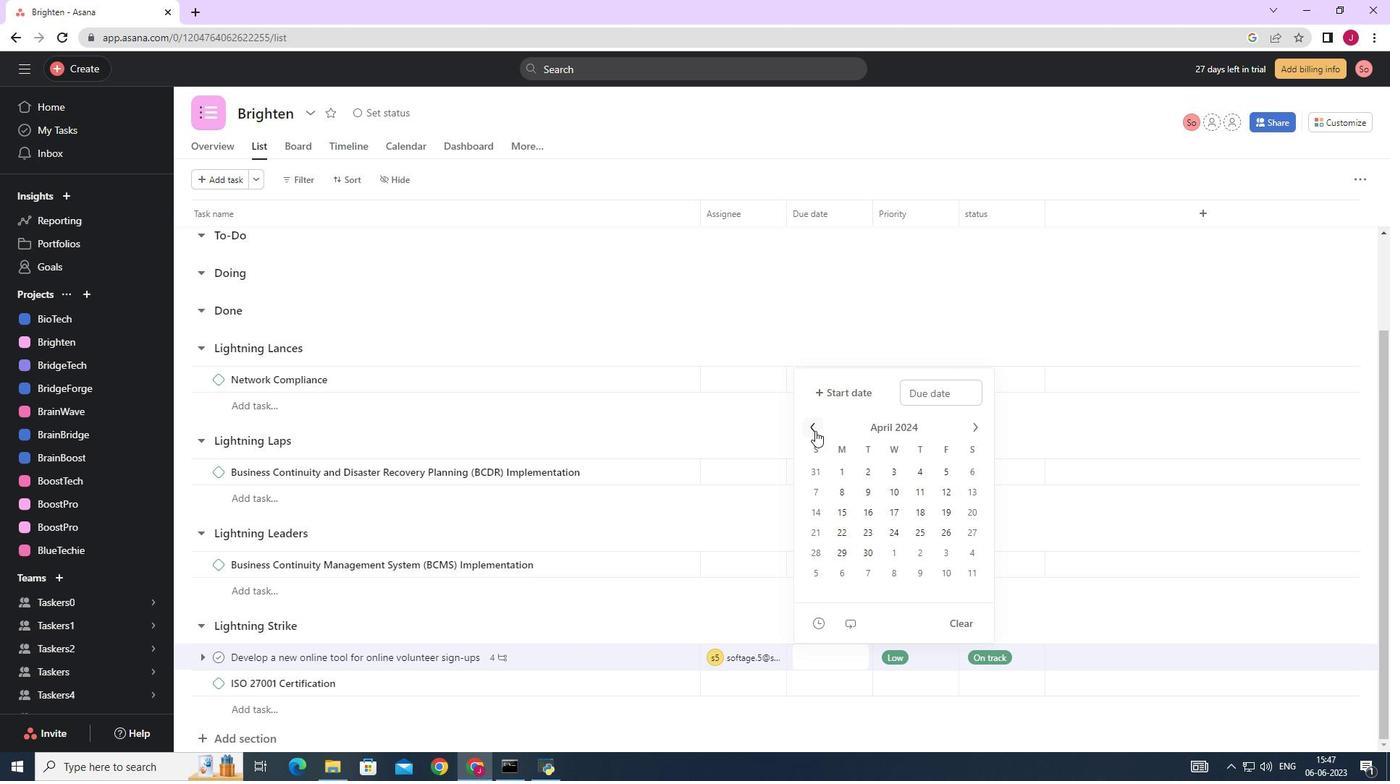 
Action: Mouse moved to (867, 529)
Screenshot: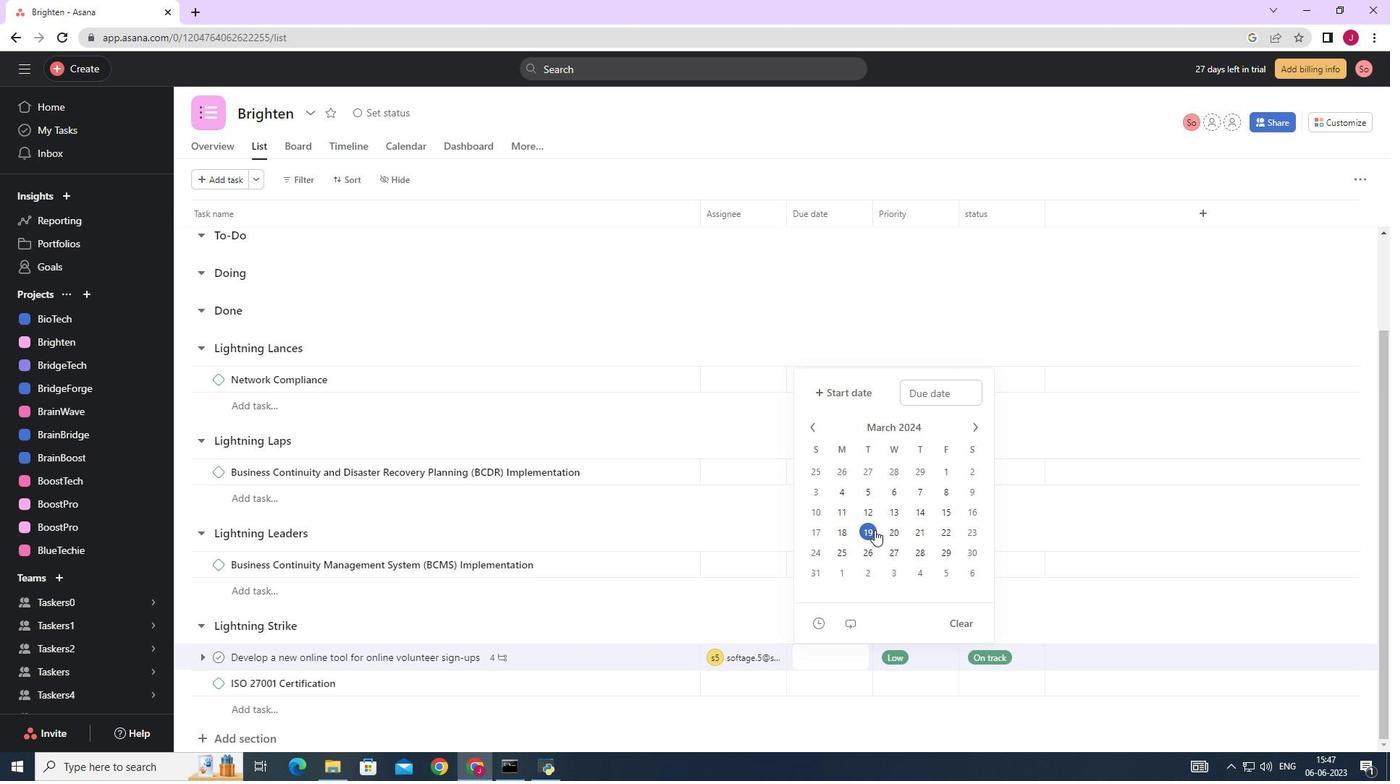 
Action: Mouse pressed left at (867, 529)
Screenshot: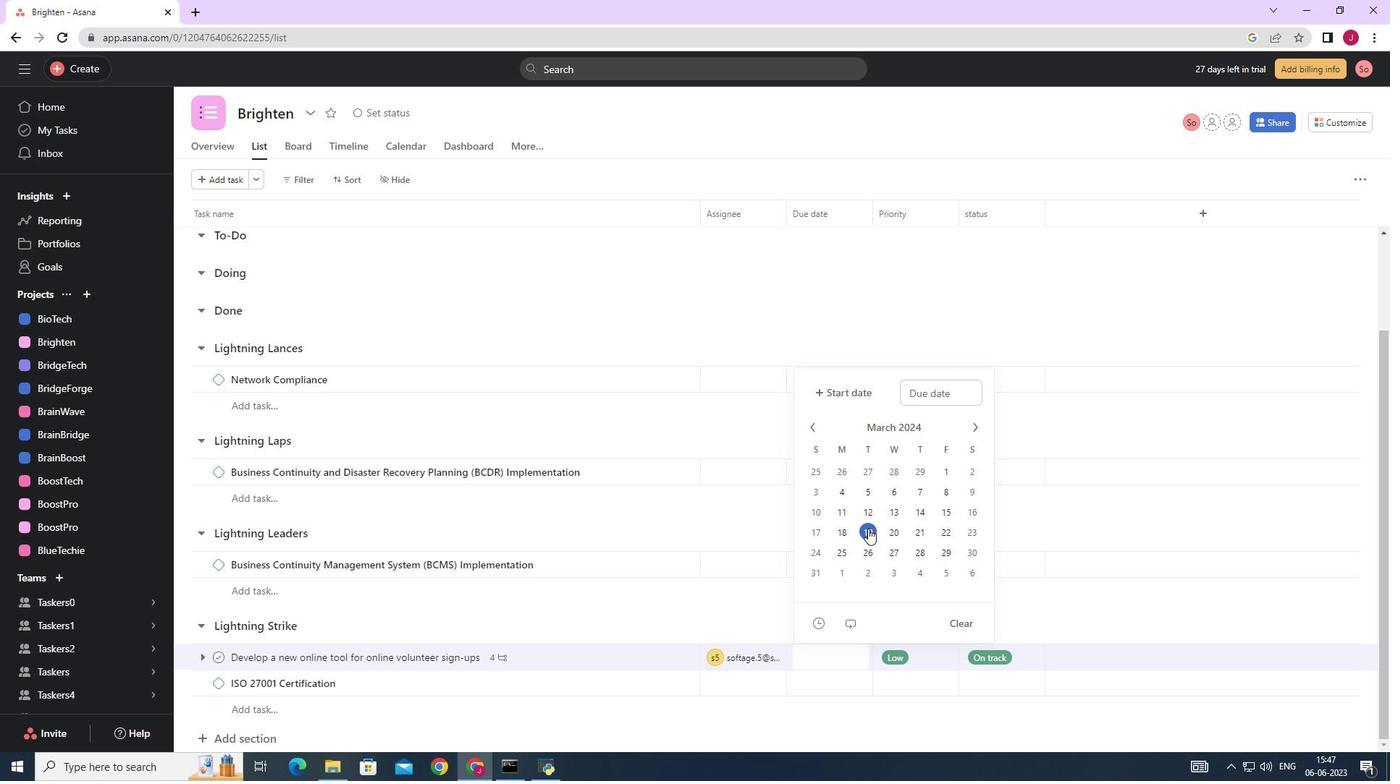 
Action: Mouse moved to (983, 305)
Screenshot: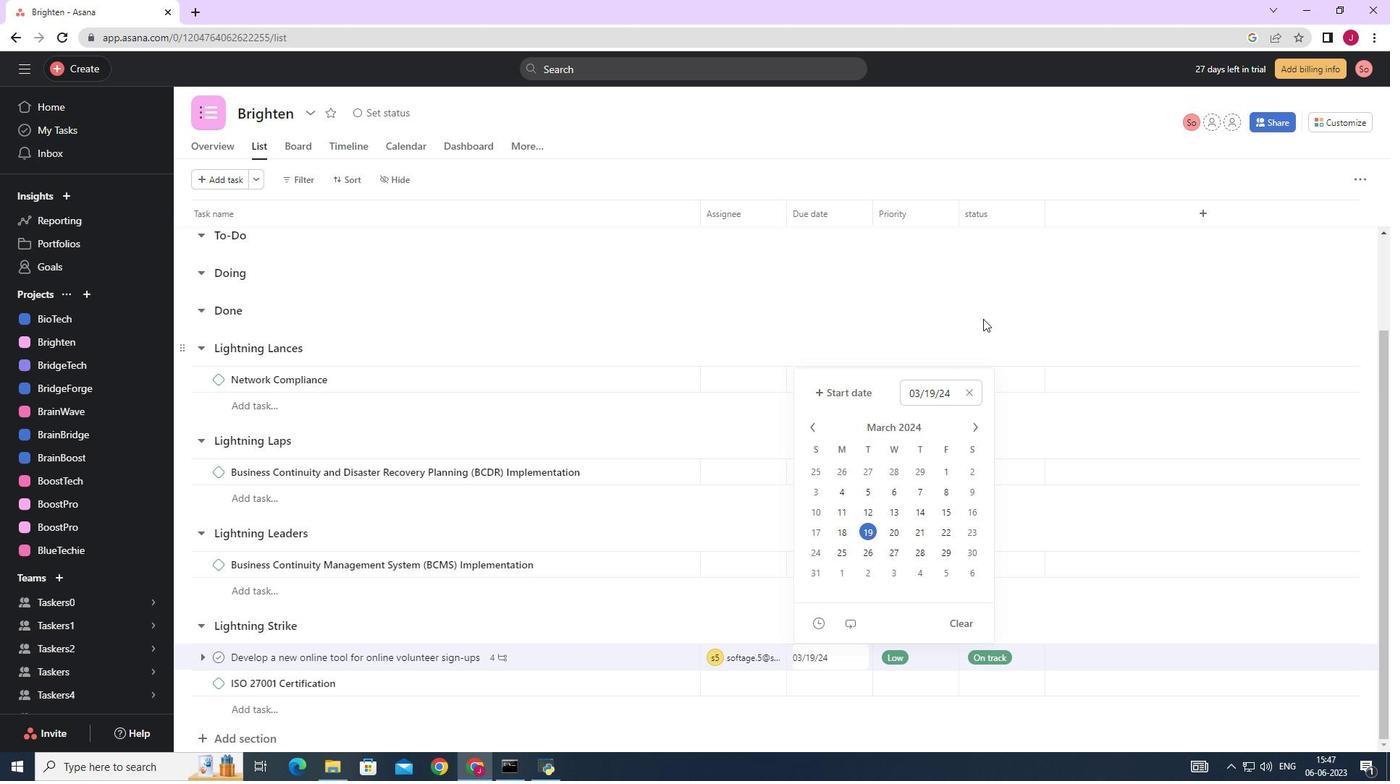 
Action: Mouse pressed left at (983, 305)
Screenshot: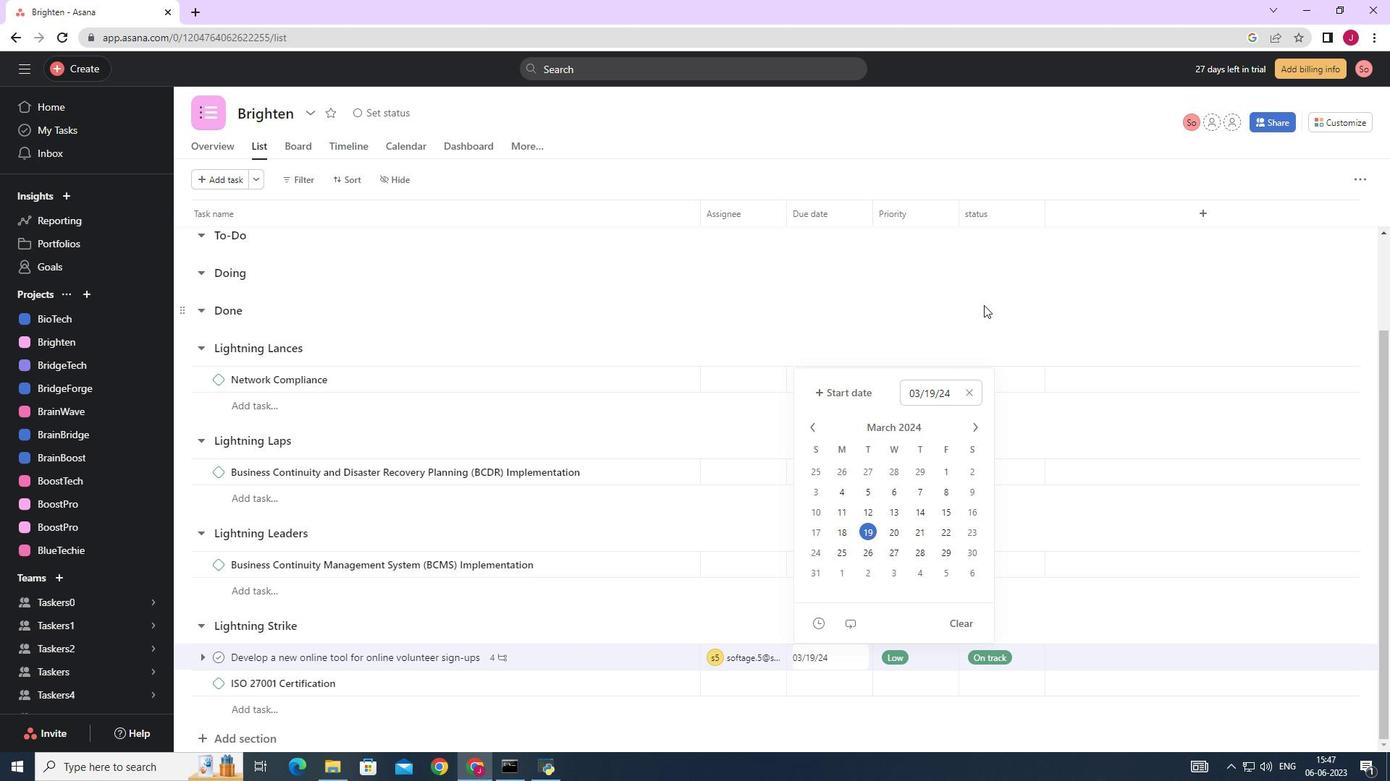 
